 Task: Assign Issue Issue0000000265 to Sprint Sprint0000000159 in Scrum Project Project0000000053 in Jira. Assign Issue Issue0000000266 to Sprint Sprint0000000160 in Scrum Project Project0000000054 in Jira. Assign Issue Issue0000000267 to Sprint Sprint0000000160 in Scrum Project Project0000000054 in Jira. Assign Issue Issue0000000268 to Sprint Sprint0000000161 in Scrum Project Project0000000054 in Jira. Assign Issue Issue0000000269 to Sprint Sprint0000000161 in Scrum Project Project0000000054 in Jira
Action: Mouse moved to (114, 280)
Screenshot: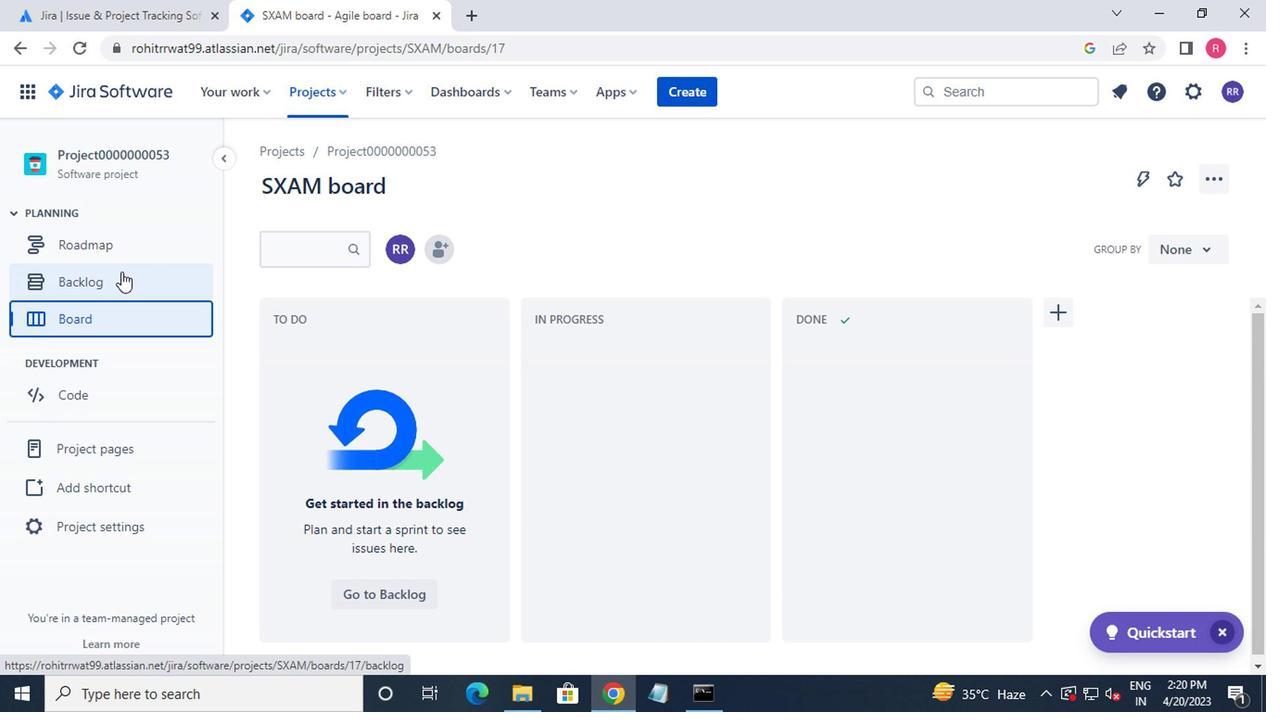
Action: Mouse pressed left at (114, 280)
Screenshot: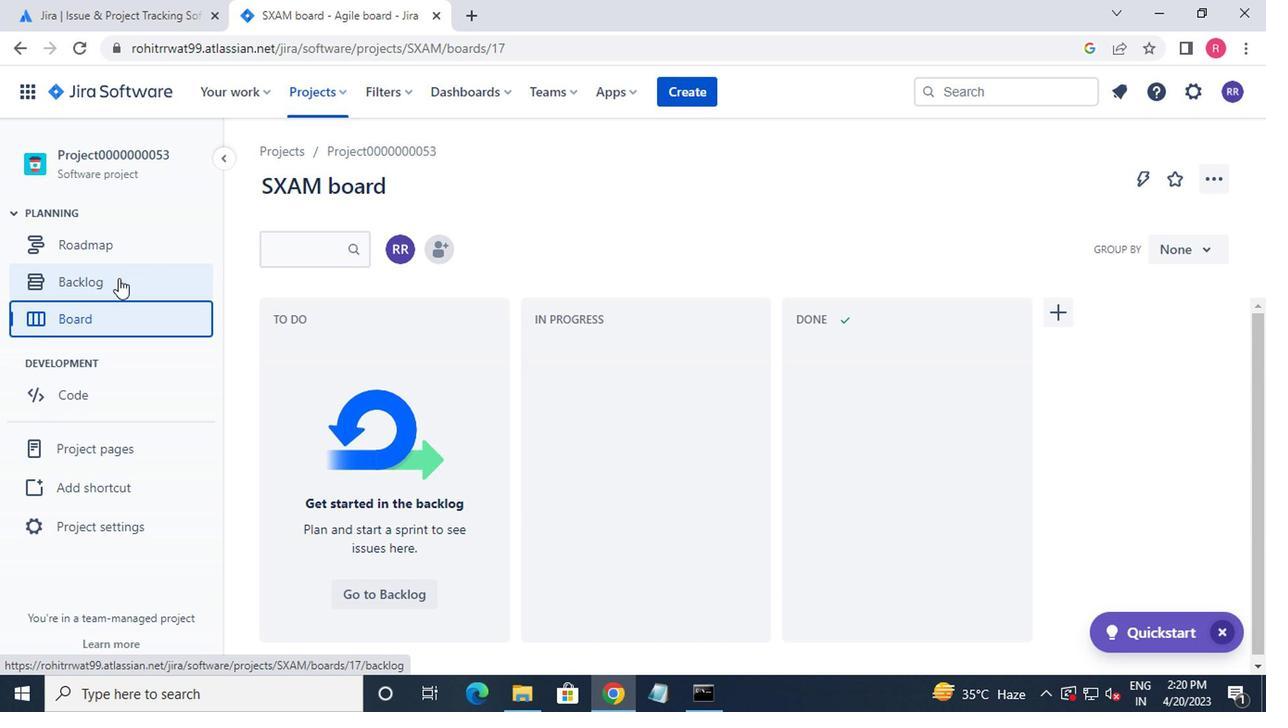 
Action: Mouse moved to (511, 460)
Screenshot: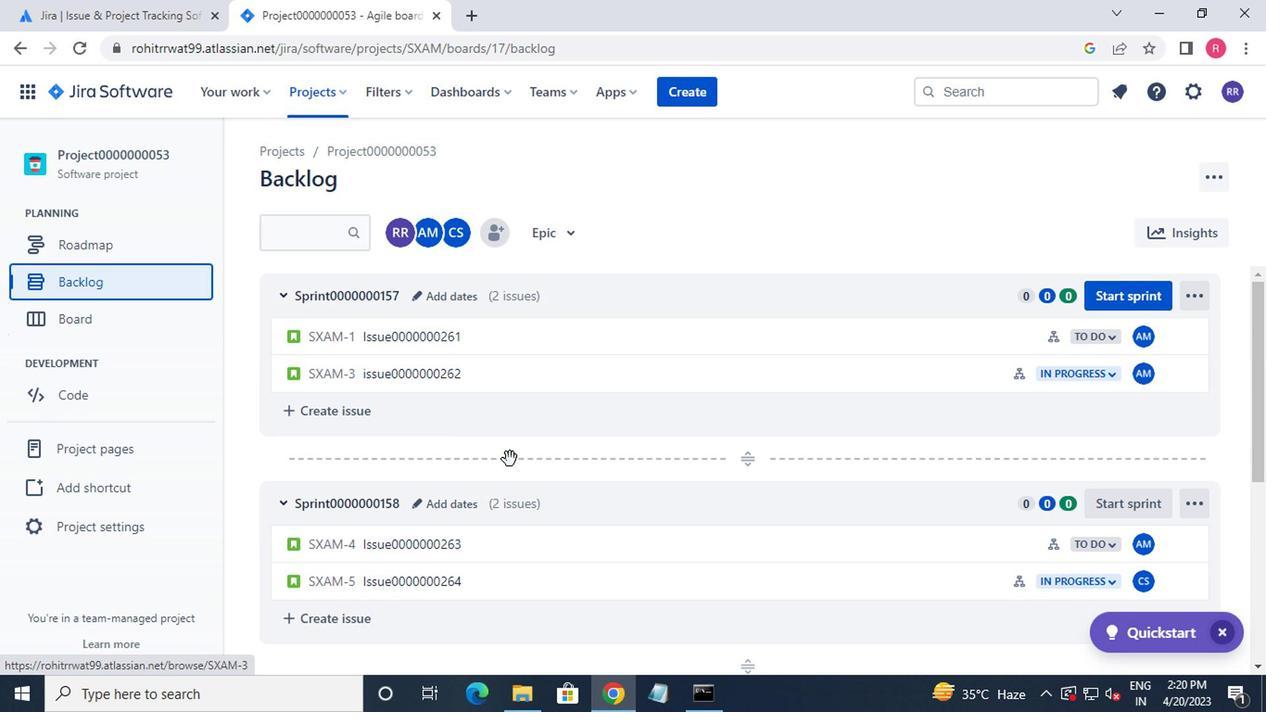 
Action: Mouse scrolled (511, 459) with delta (0, 0)
Screenshot: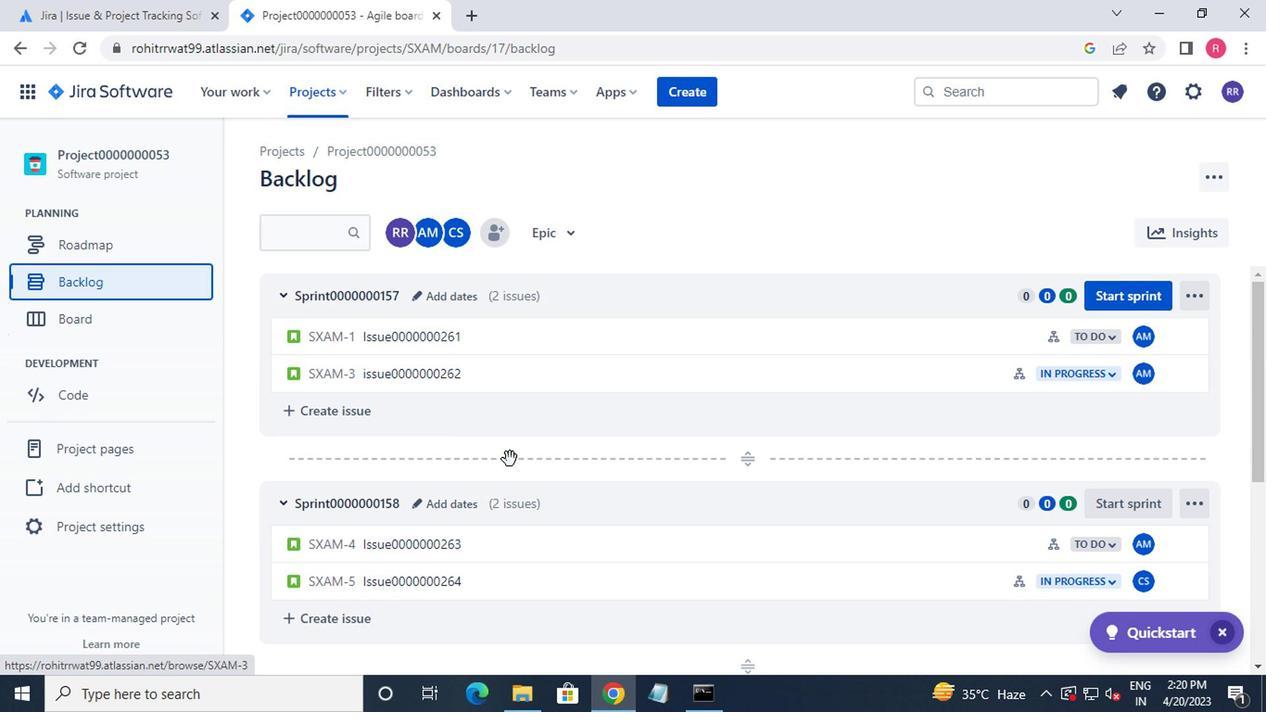 
Action: Mouse moved to (514, 465)
Screenshot: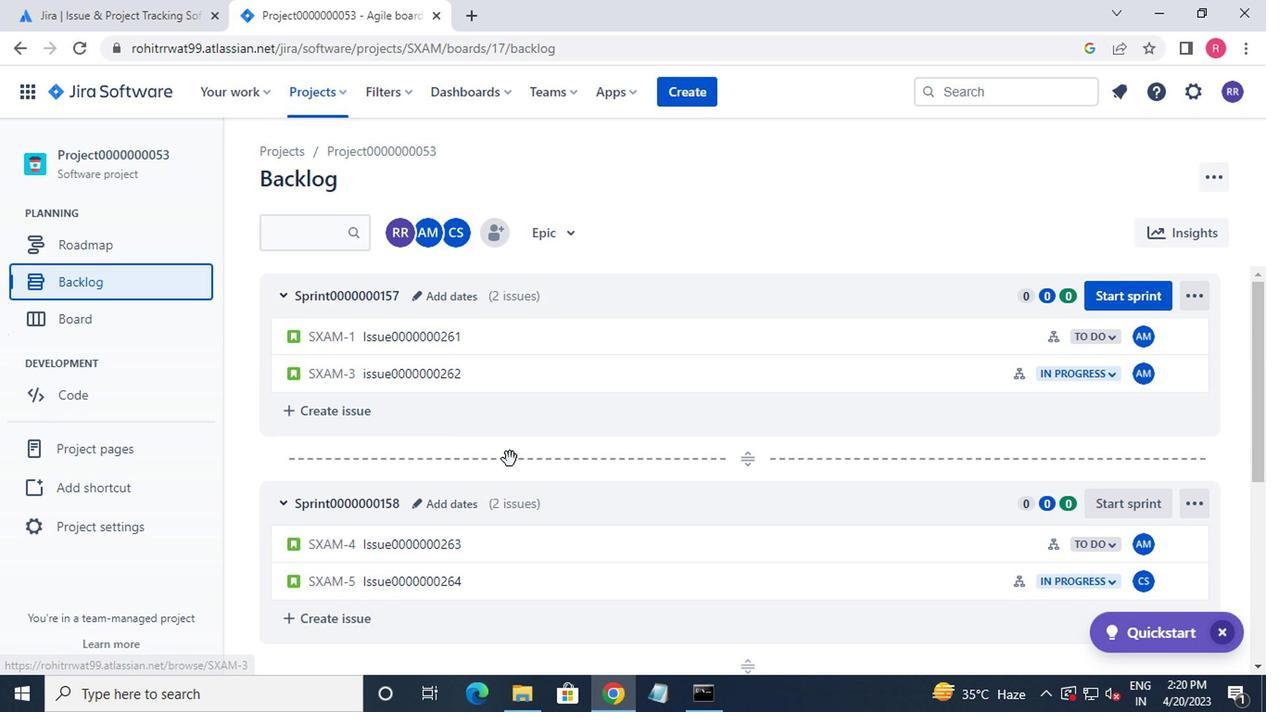 
Action: Mouse scrolled (514, 464) with delta (0, 0)
Screenshot: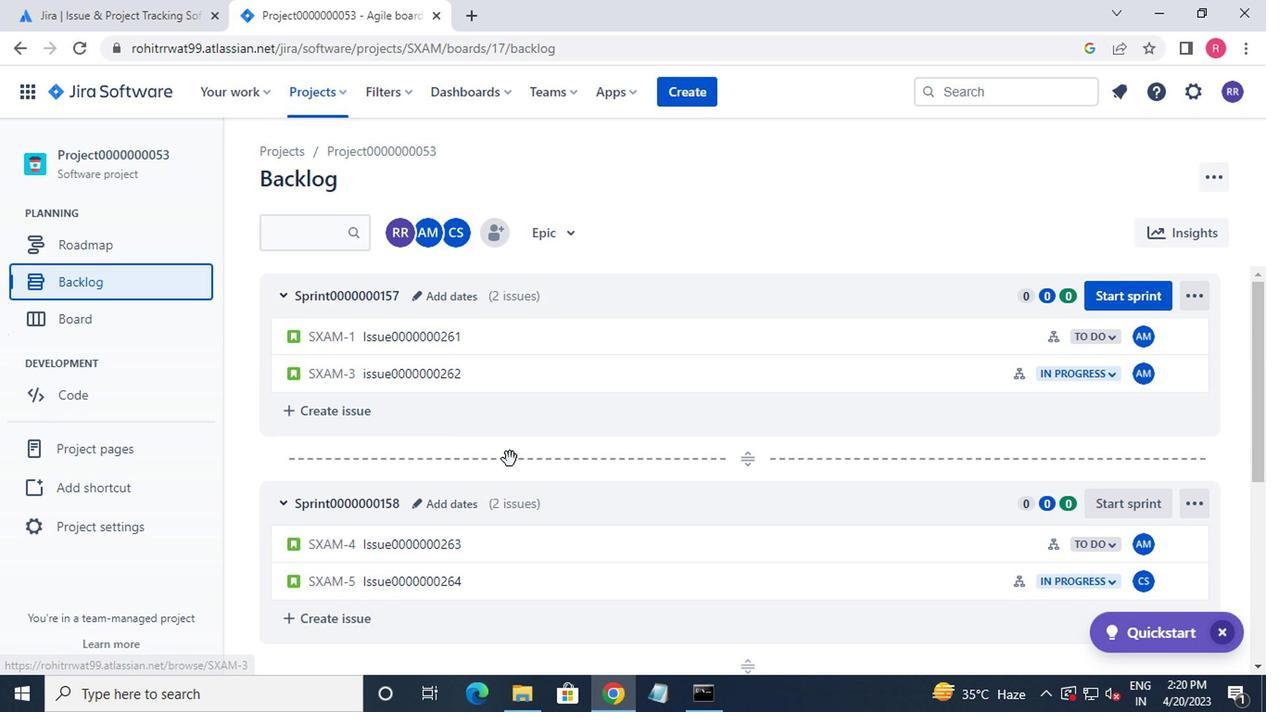 
Action: Mouse moved to (519, 468)
Screenshot: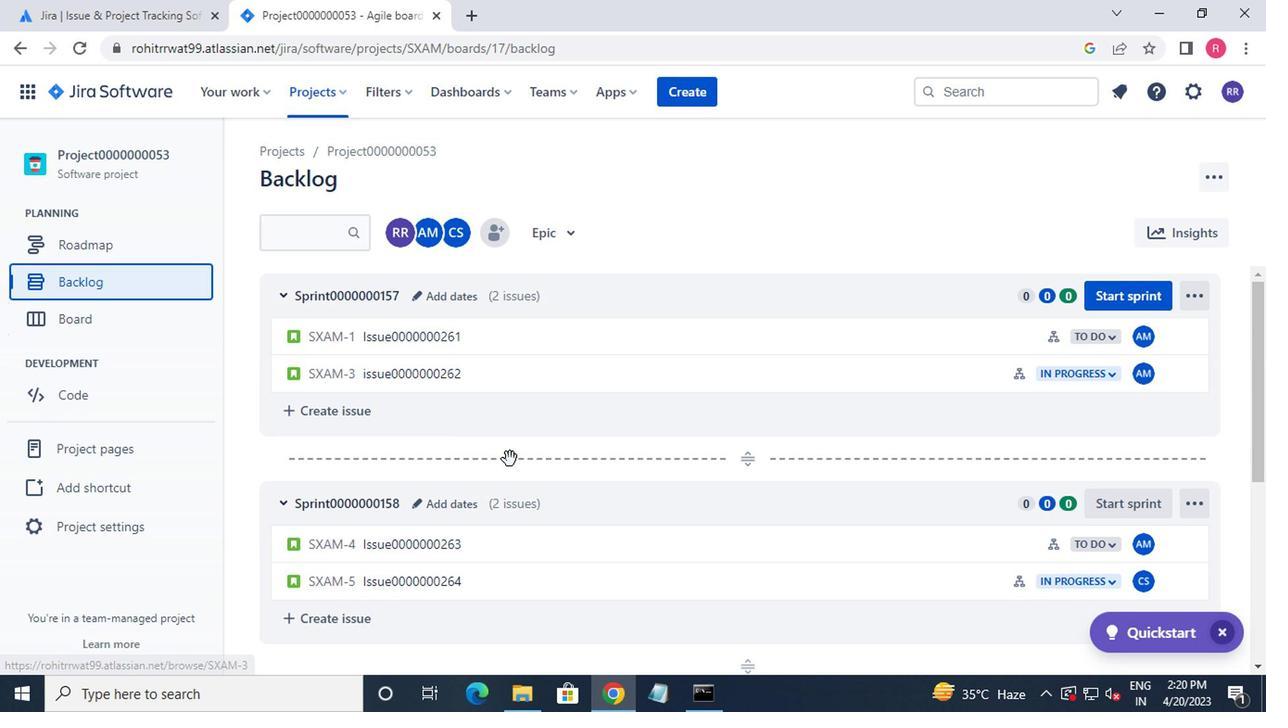 
Action: Mouse scrolled (519, 467) with delta (0, -1)
Screenshot: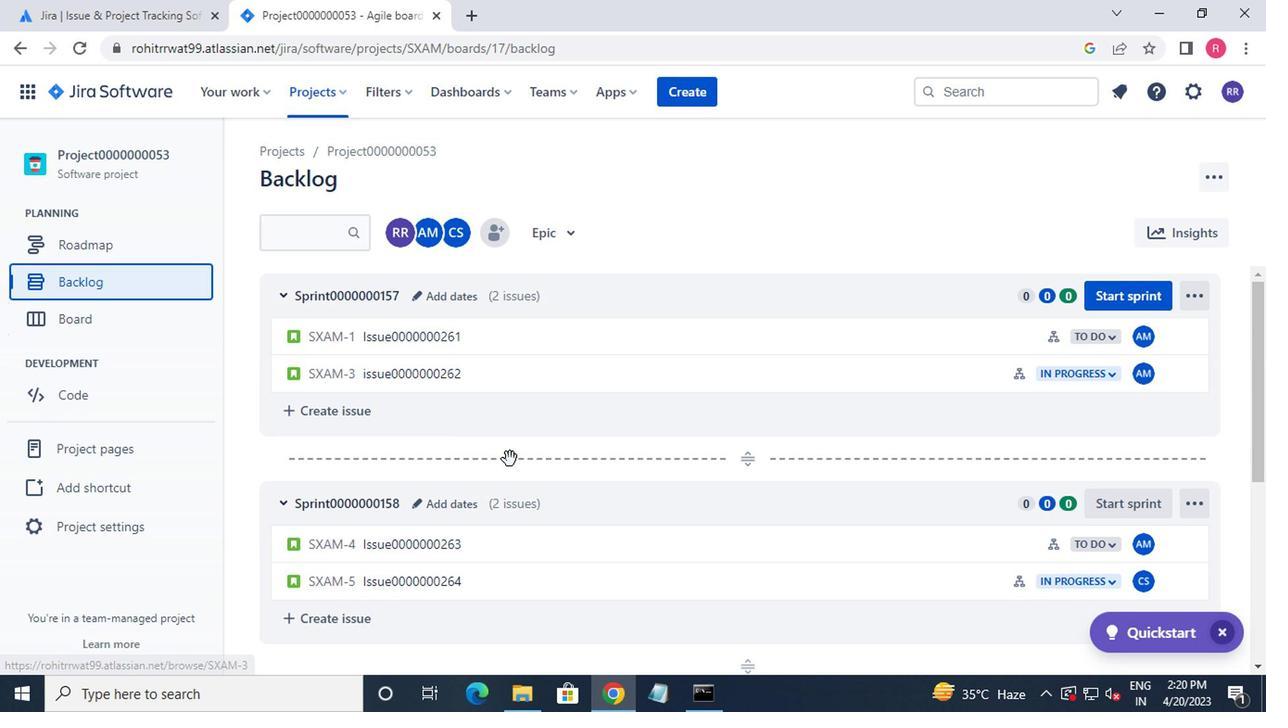 
Action: Mouse moved to (520, 468)
Screenshot: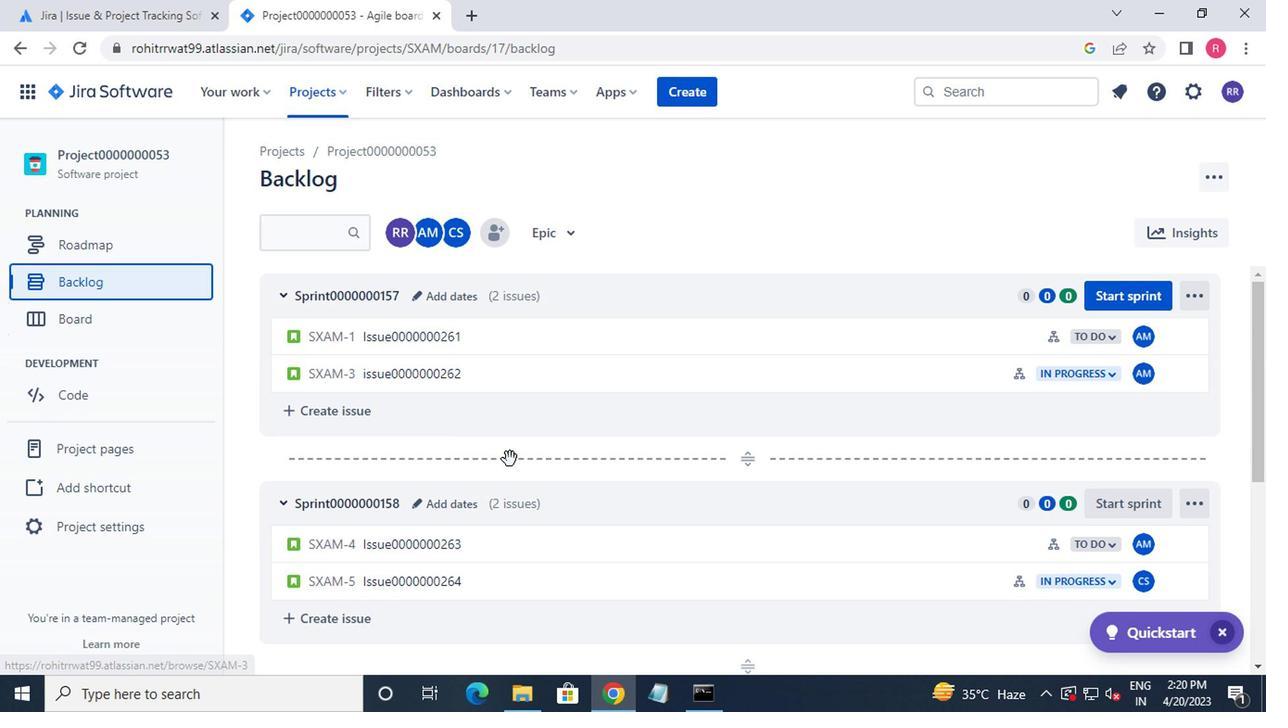 
Action: Mouse scrolled (520, 467) with delta (0, -1)
Screenshot: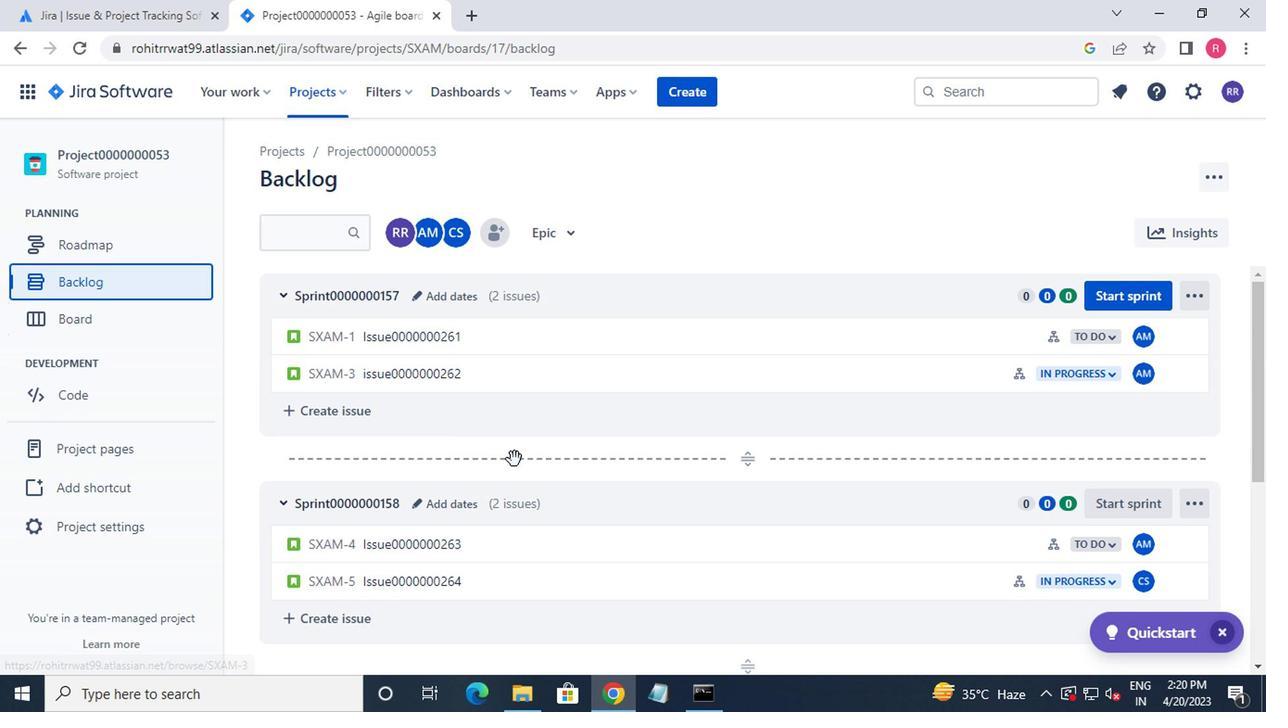 
Action: Mouse moved to (521, 468)
Screenshot: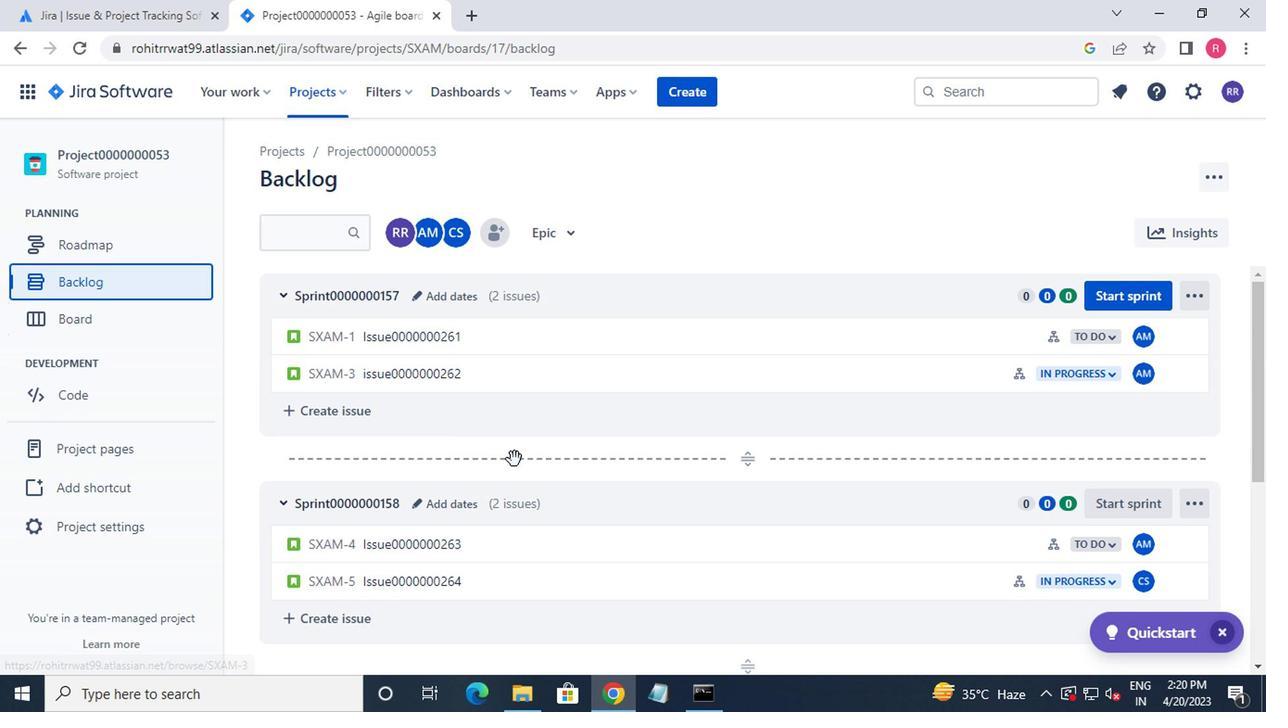 
Action: Mouse scrolled (521, 467) with delta (0, -1)
Screenshot: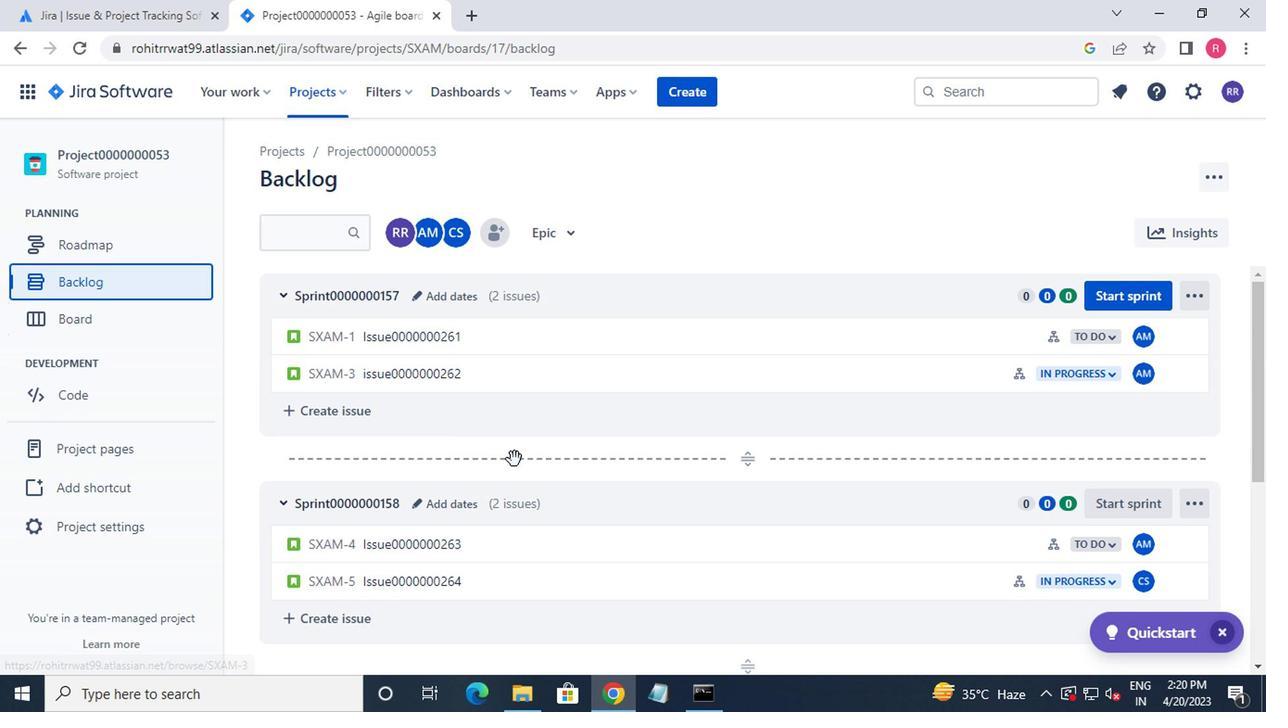 
Action: Mouse moved to (523, 468)
Screenshot: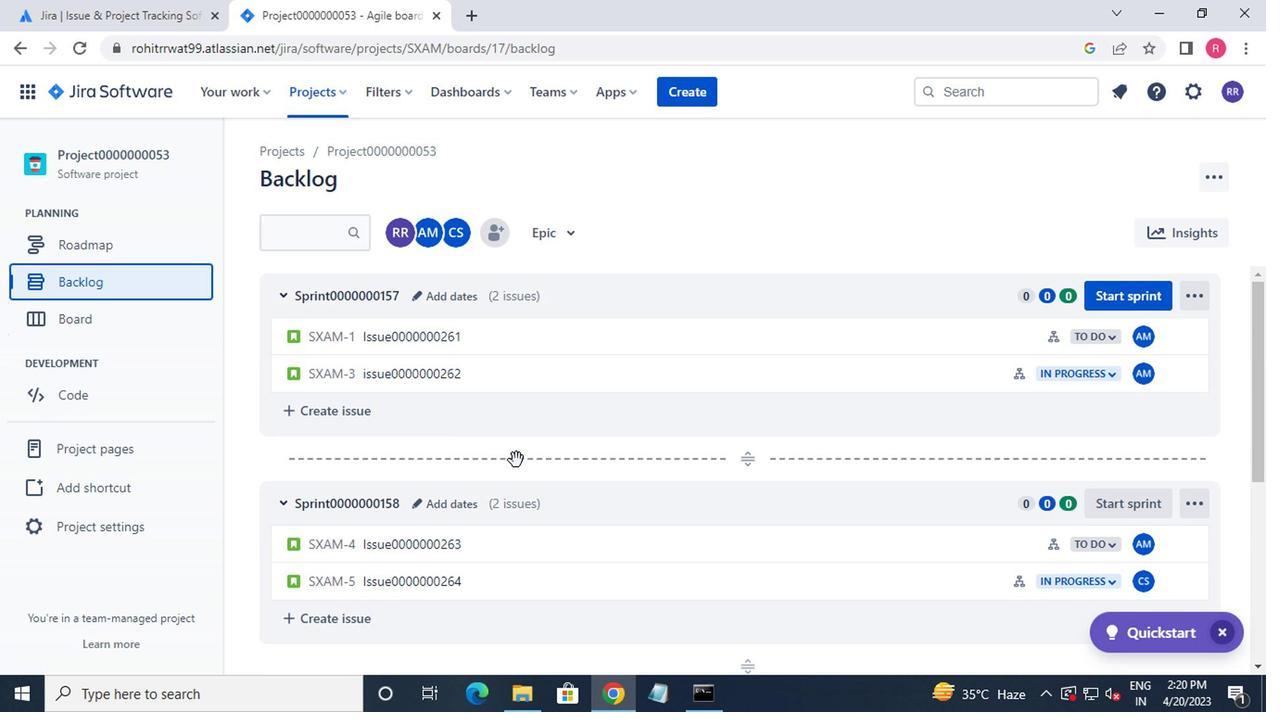 
Action: Mouse scrolled (523, 467) with delta (0, -1)
Screenshot: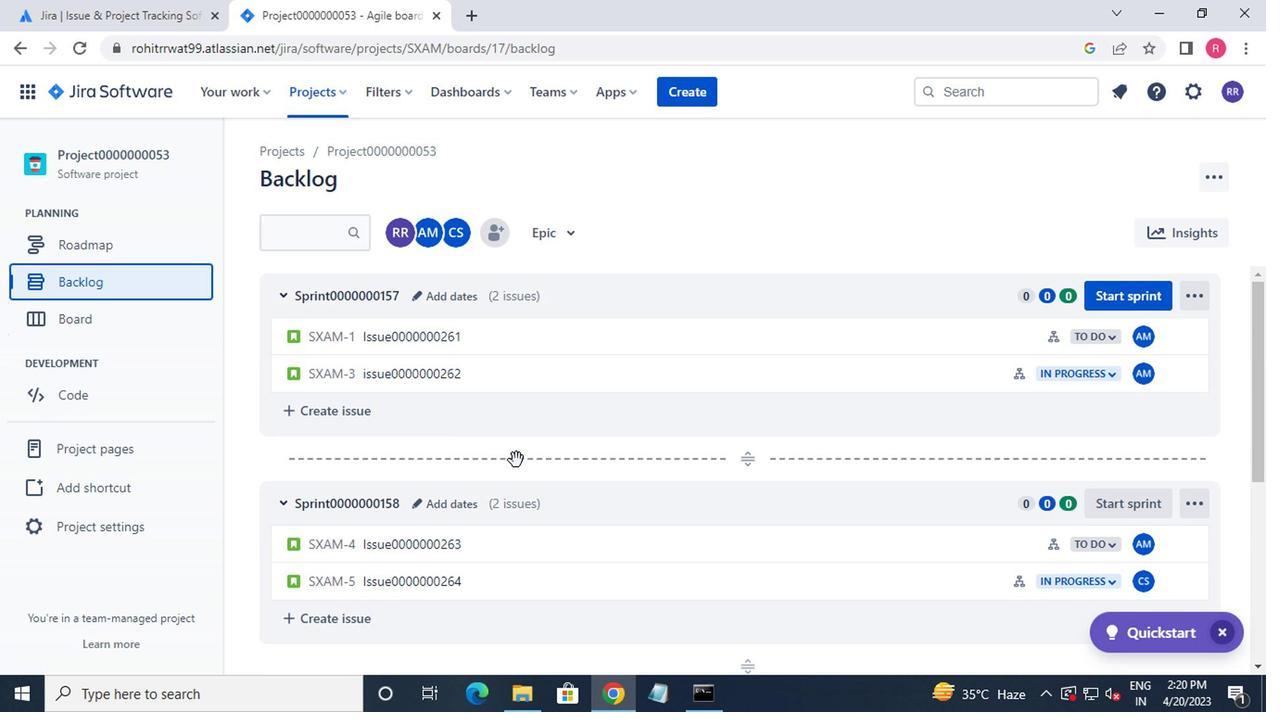 
Action: Mouse moved to (523, 468)
Screenshot: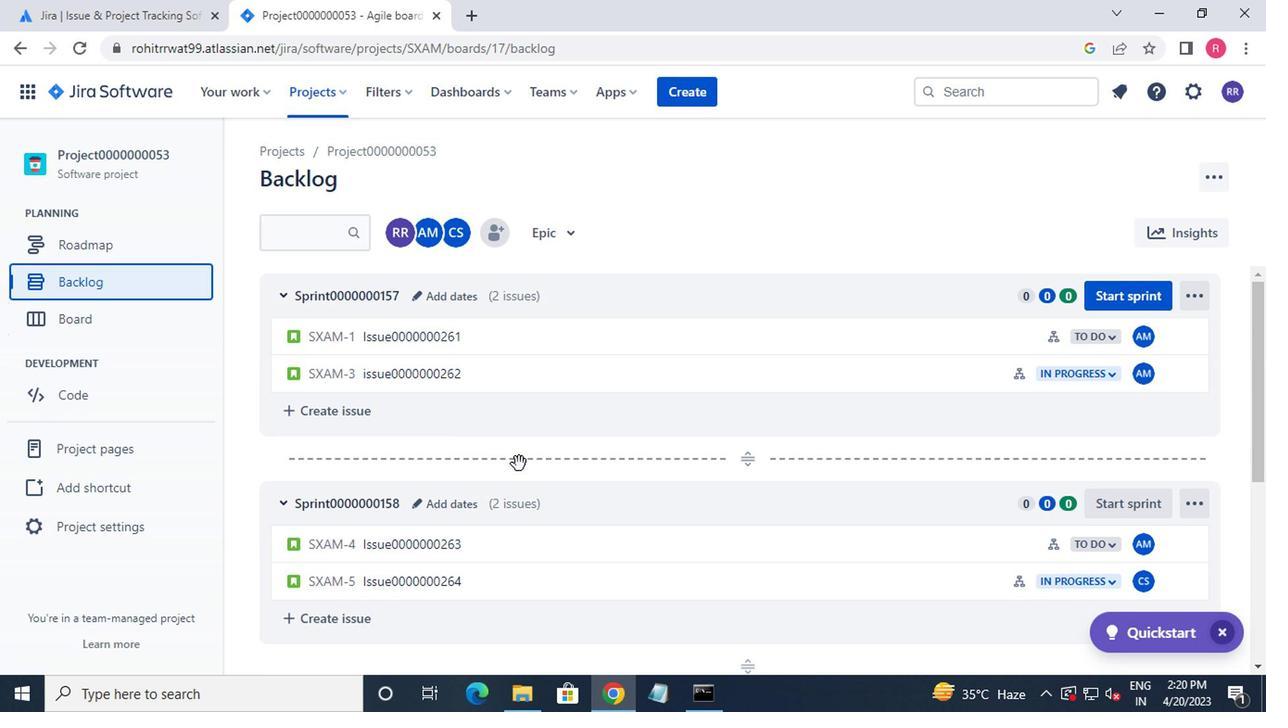 
Action: Mouse scrolled (523, 467) with delta (0, -1)
Screenshot: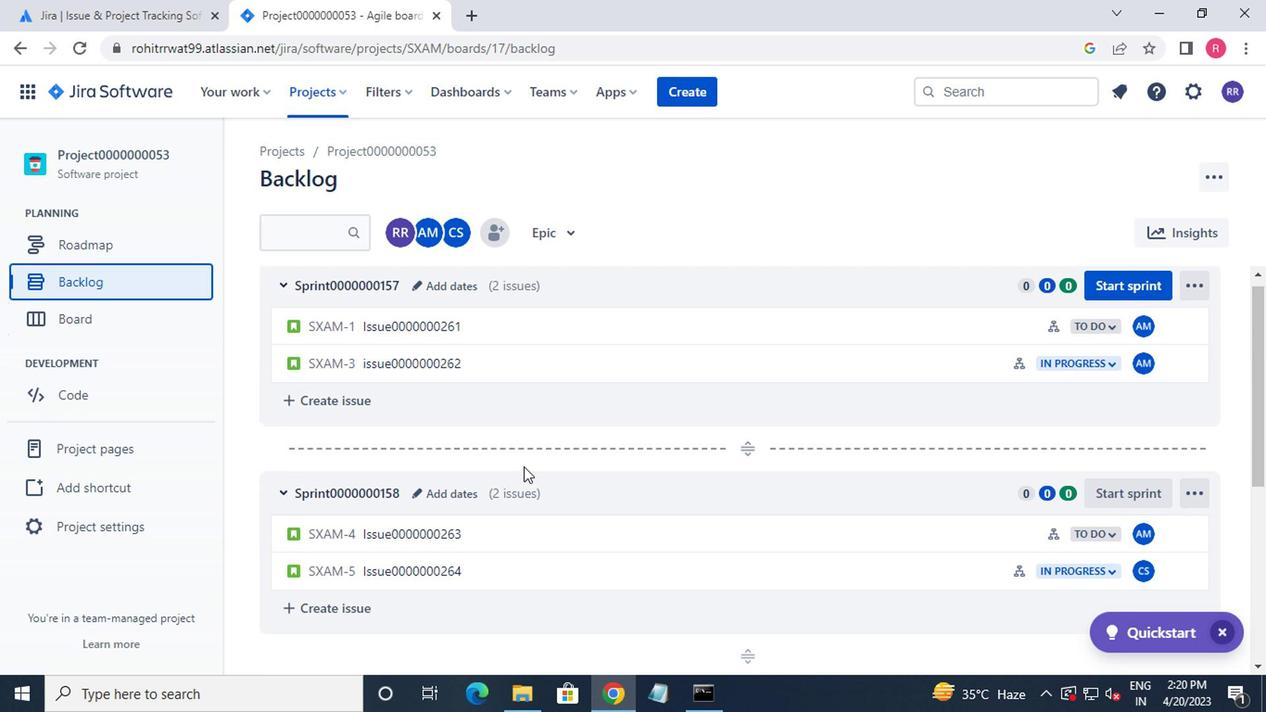 
Action: Mouse moved to (1169, 560)
Screenshot: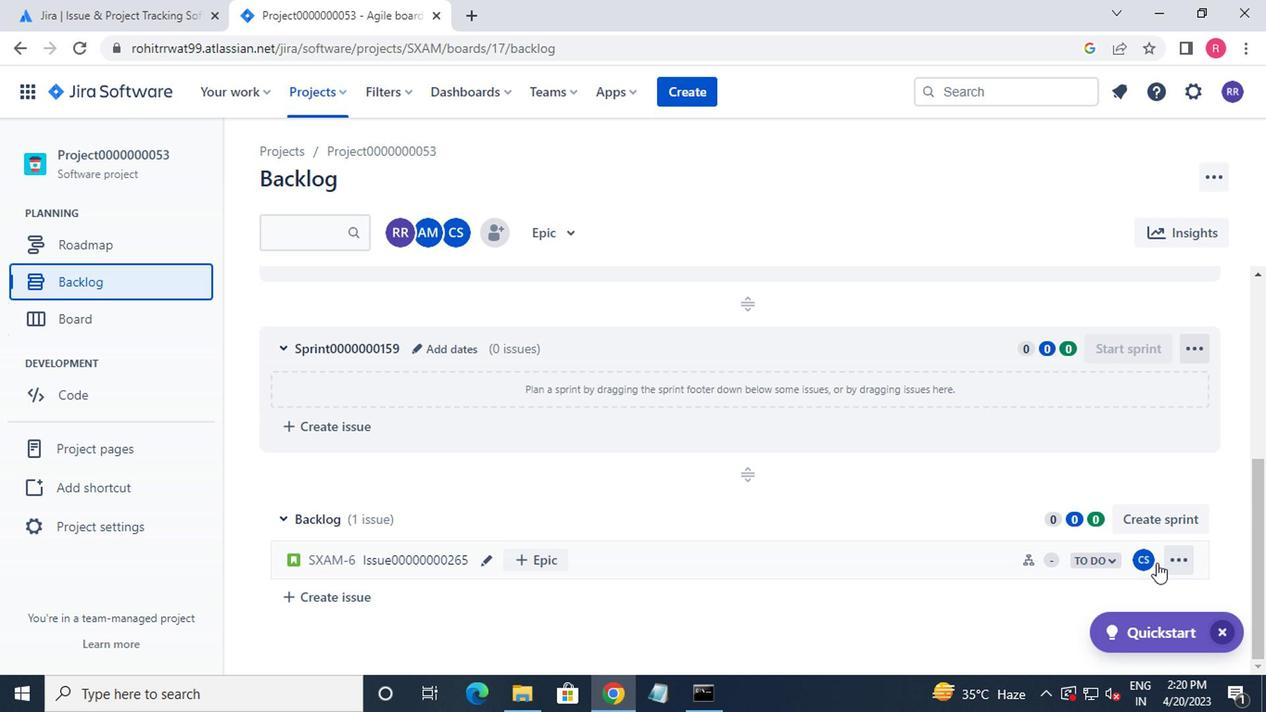 
Action: Mouse pressed left at (1169, 560)
Screenshot: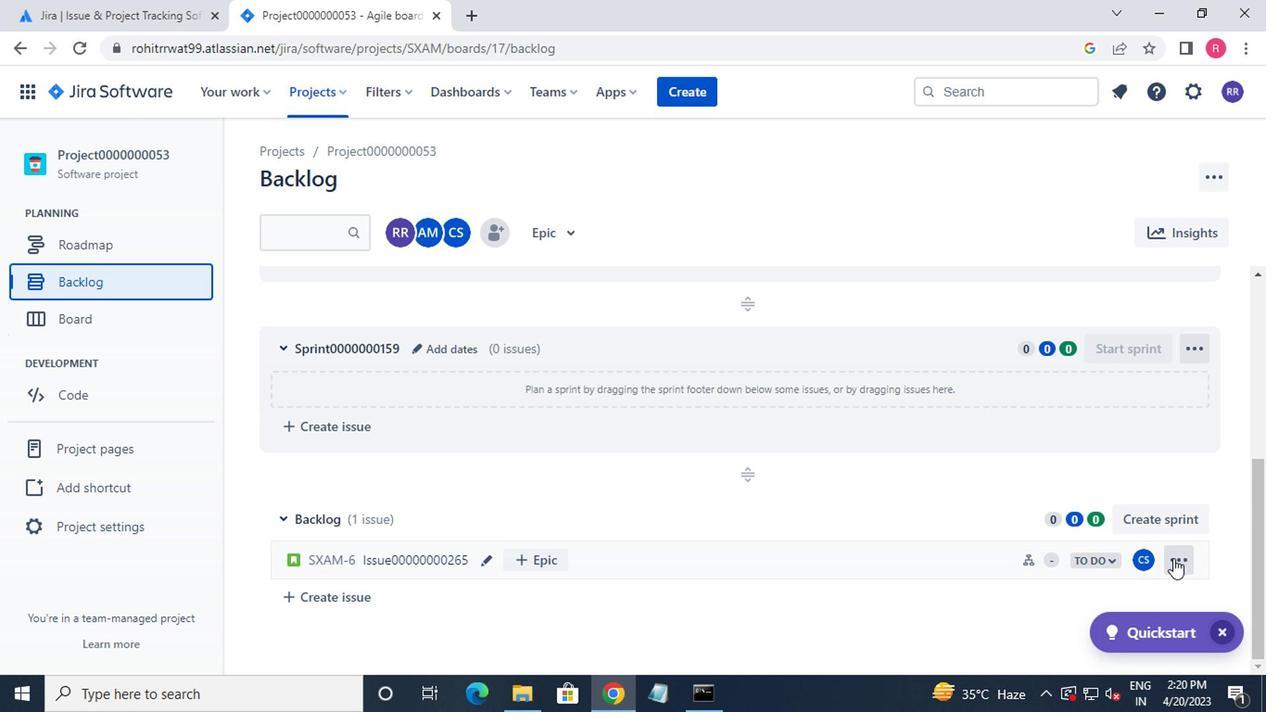 
Action: Mouse moved to (1146, 480)
Screenshot: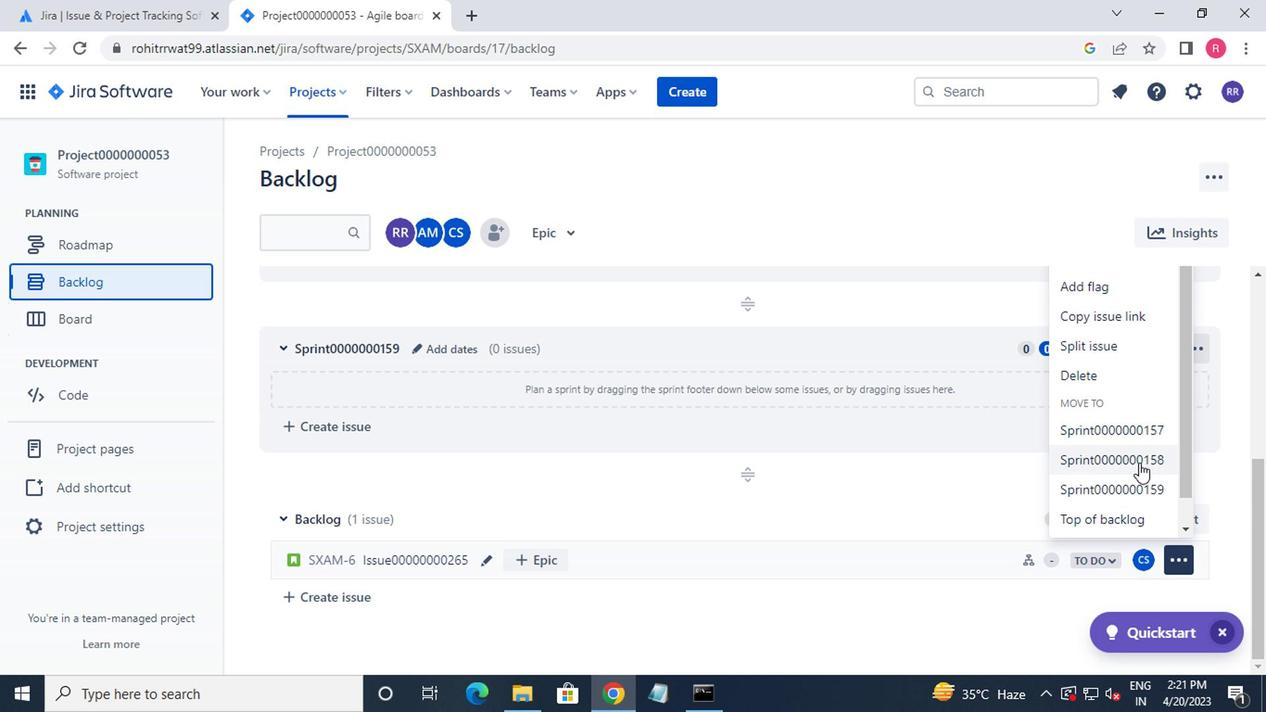 
Action: Mouse pressed left at (1146, 480)
Screenshot: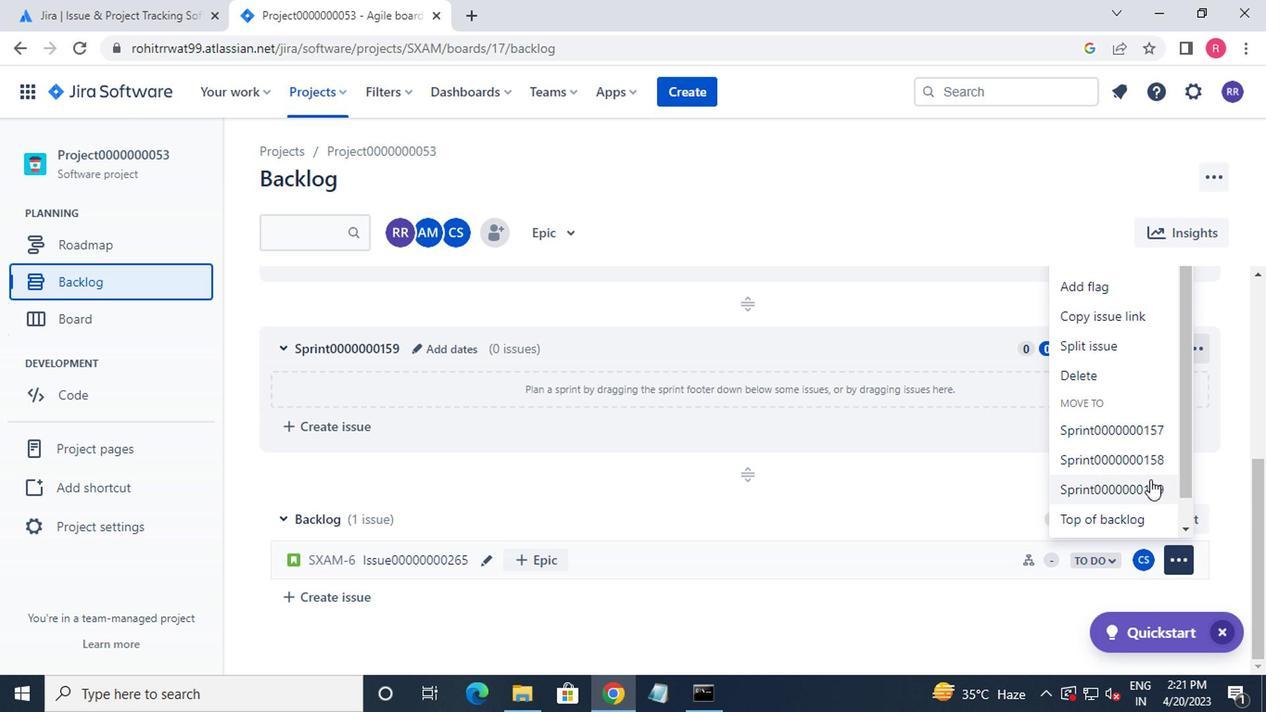 
Action: Mouse moved to (324, 99)
Screenshot: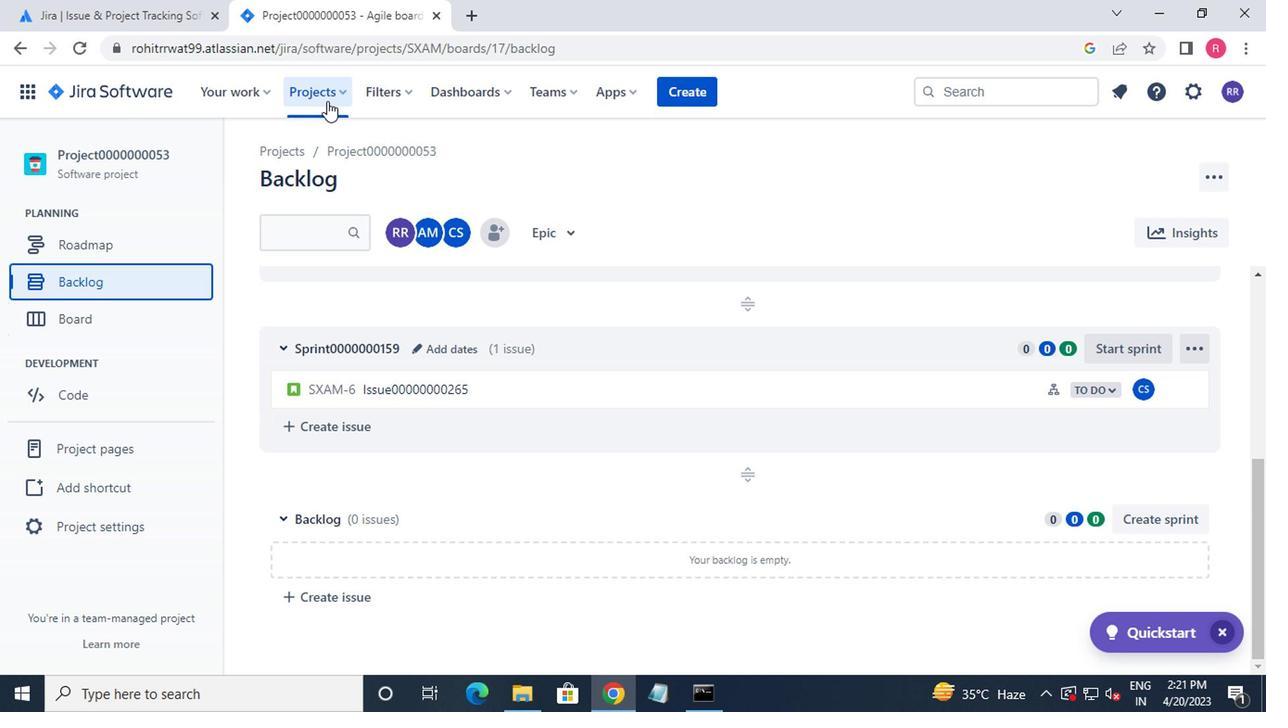 
Action: Mouse pressed left at (324, 99)
Screenshot: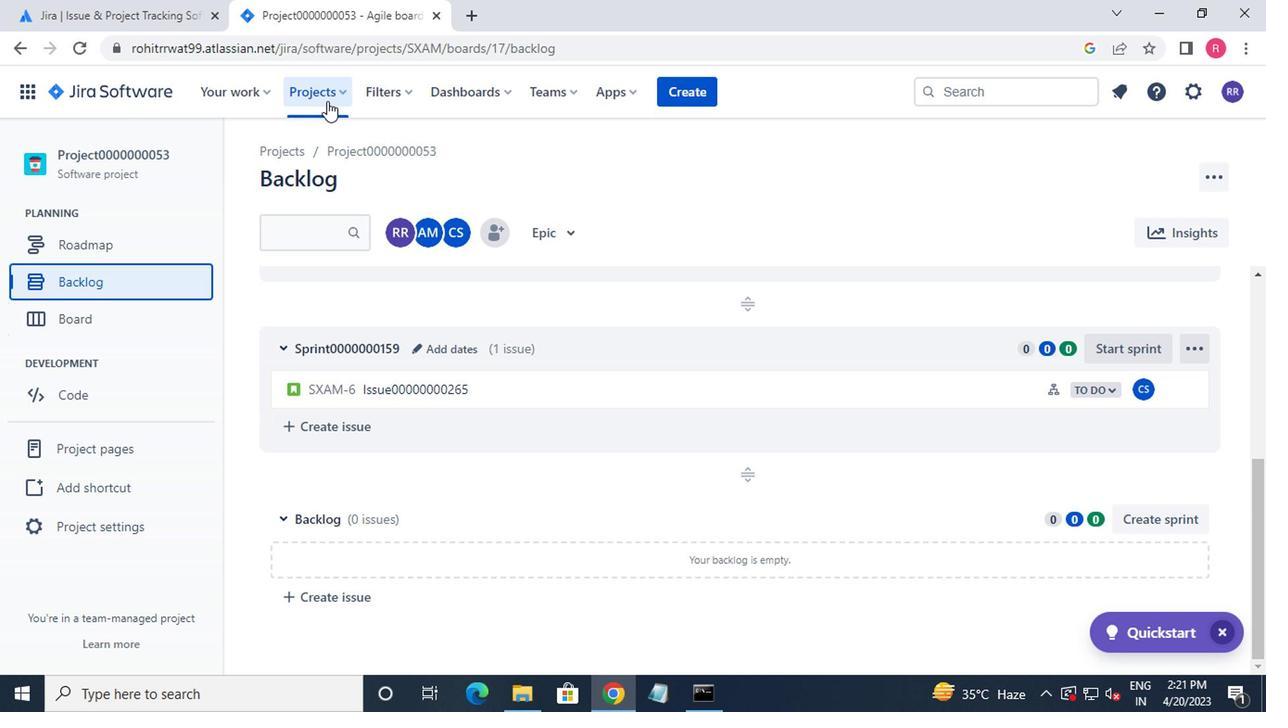 
Action: Mouse moved to (399, 232)
Screenshot: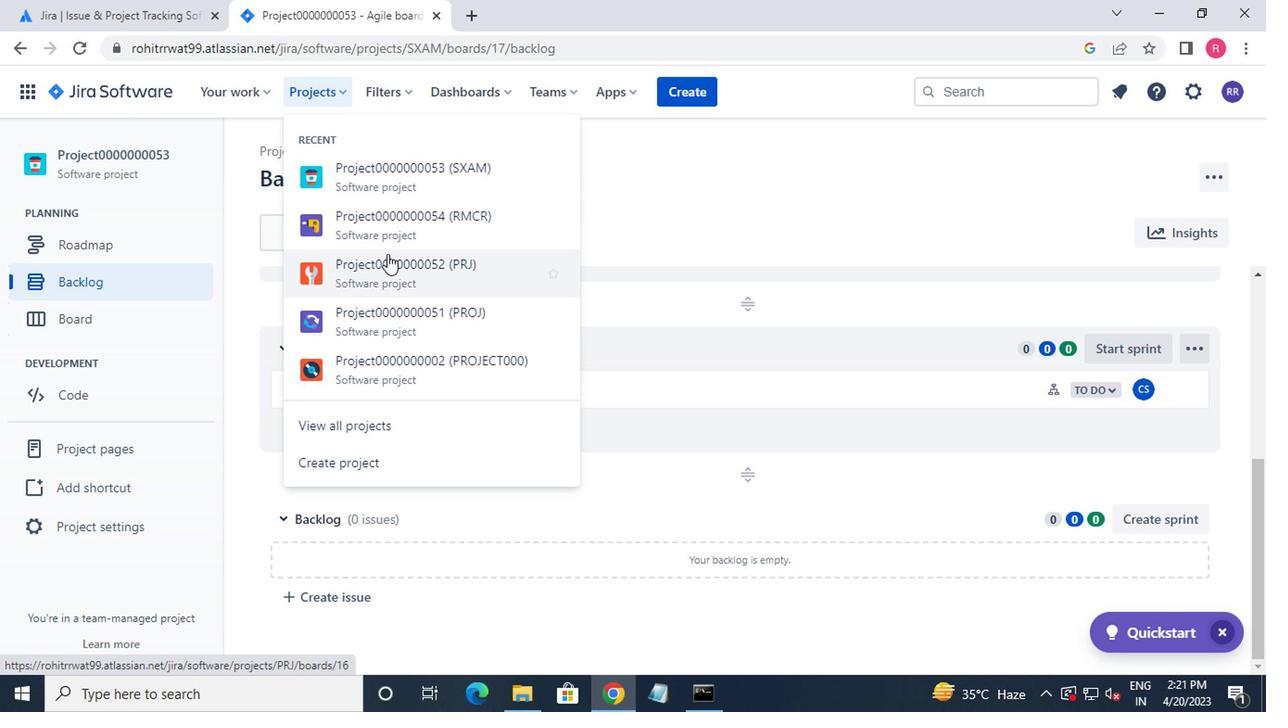 
Action: Mouse pressed left at (399, 232)
Screenshot: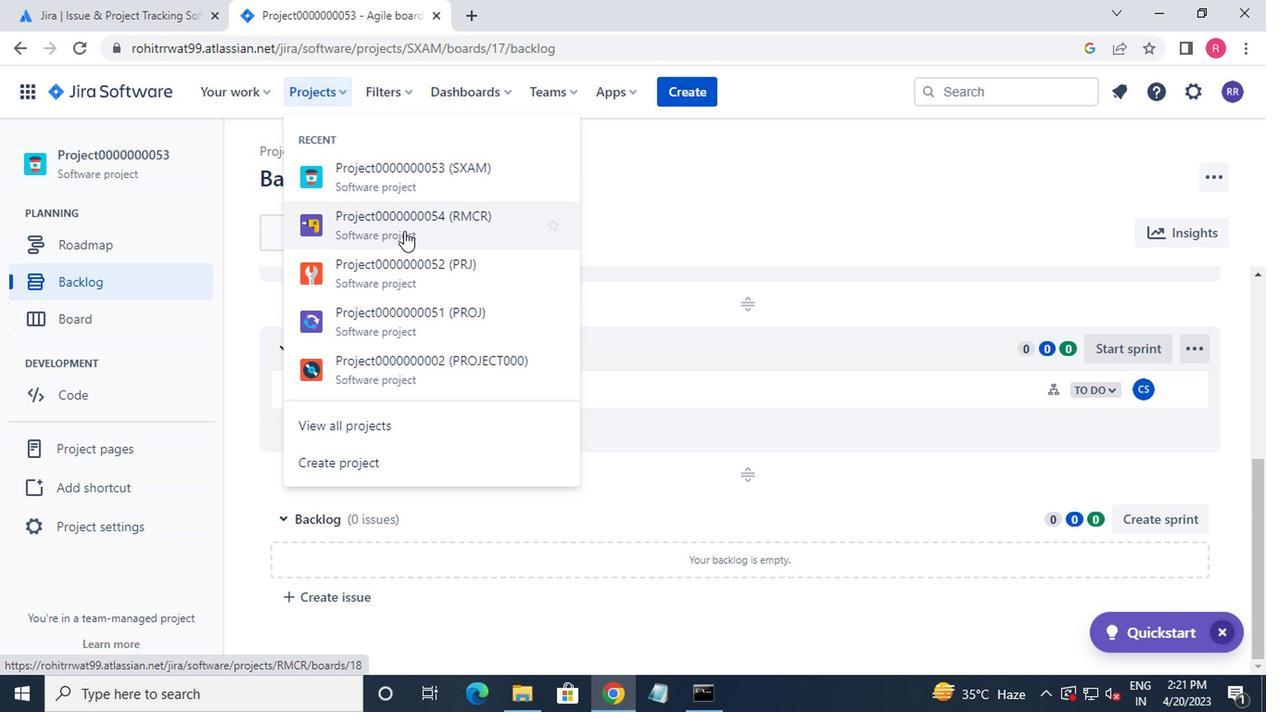 
Action: Mouse moved to (112, 282)
Screenshot: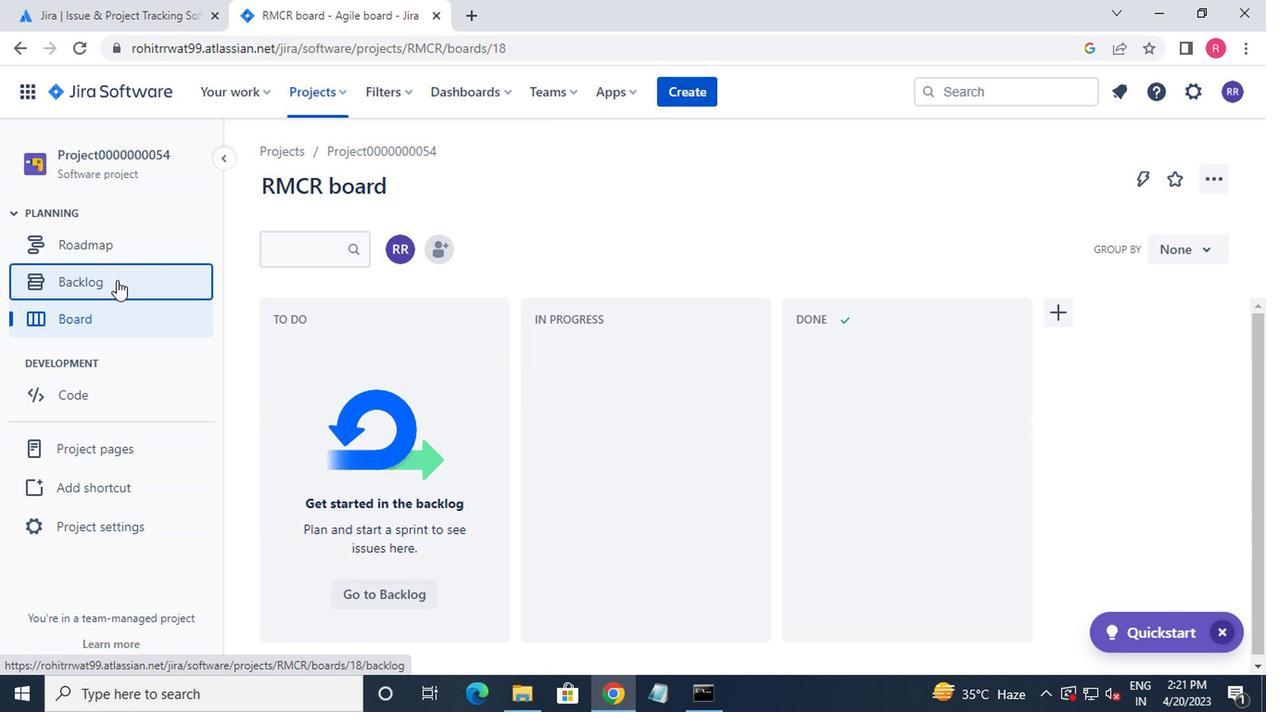 
Action: Mouse pressed left at (112, 282)
Screenshot: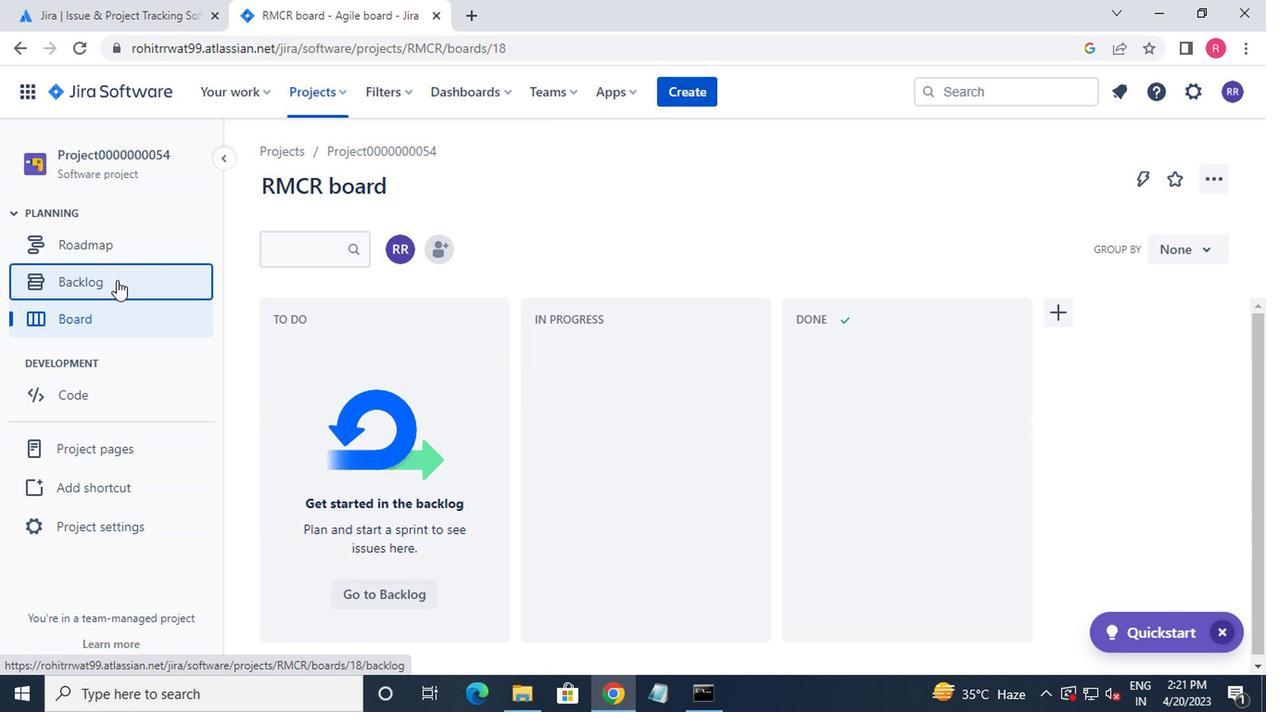 
Action: Mouse moved to (274, 420)
Screenshot: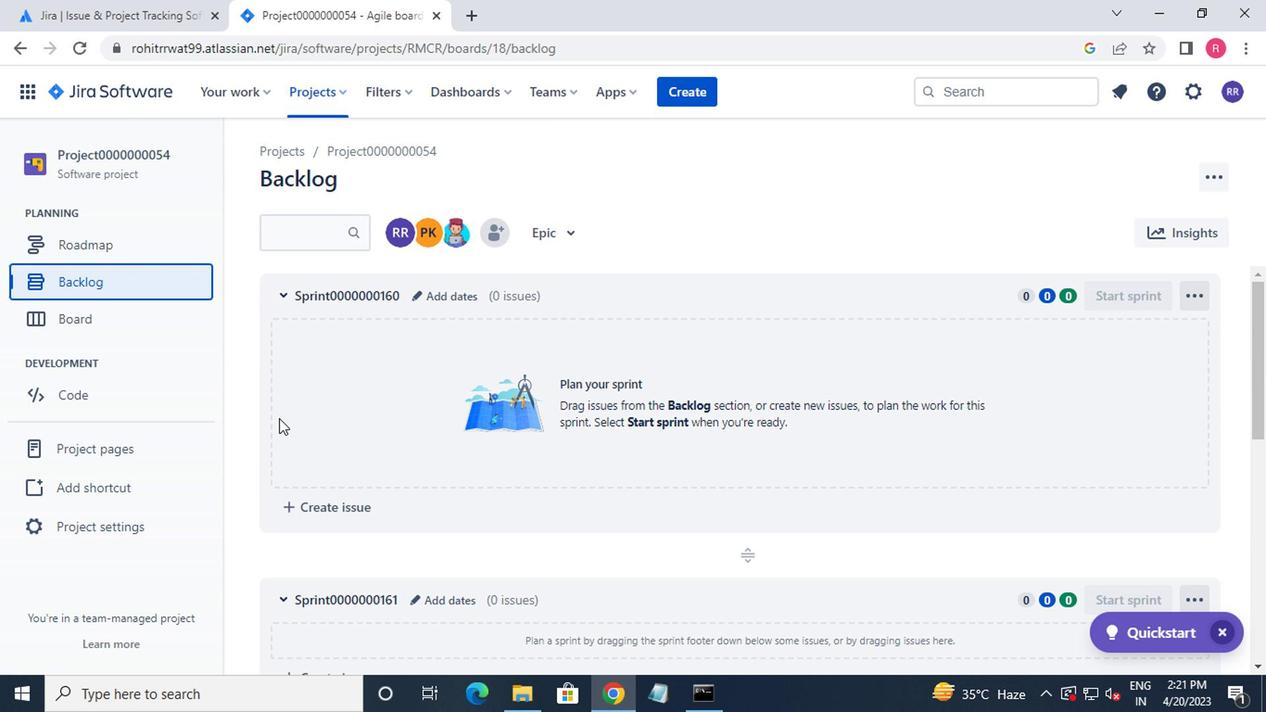 
Action: Mouse scrolled (274, 420) with delta (0, 0)
Screenshot: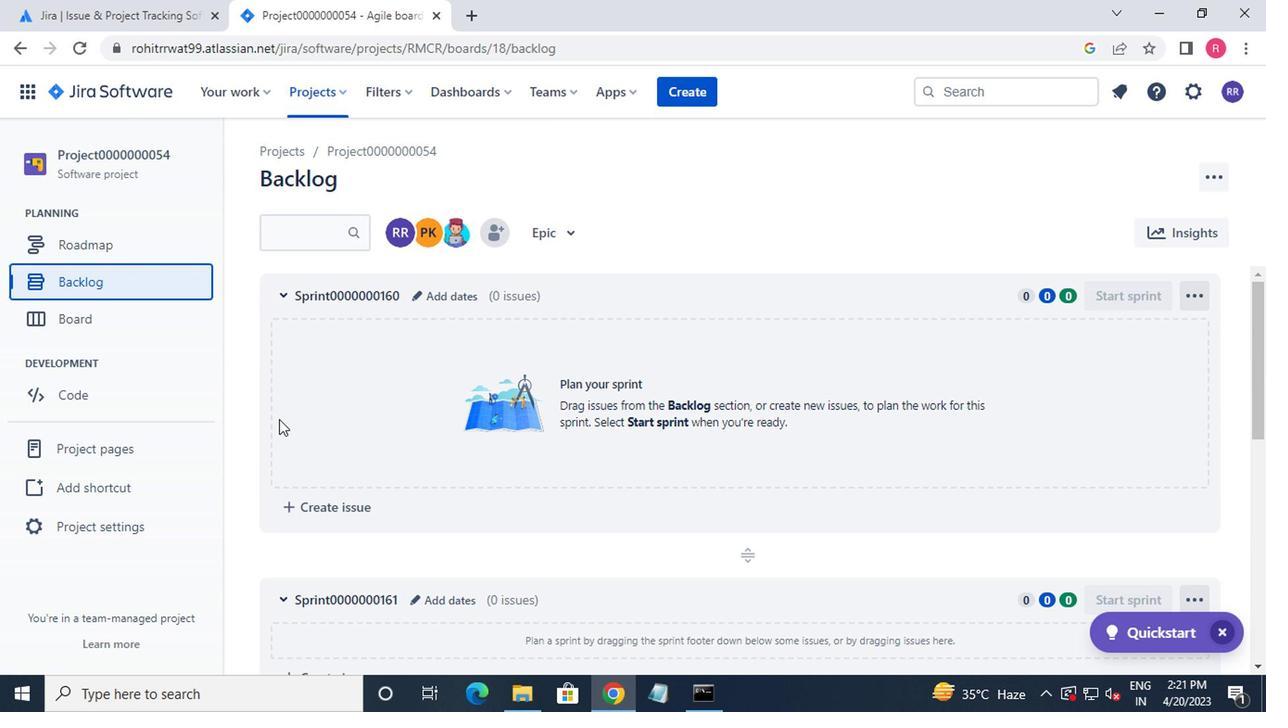 
Action: Mouse moved to (274, 421)
Screenshot: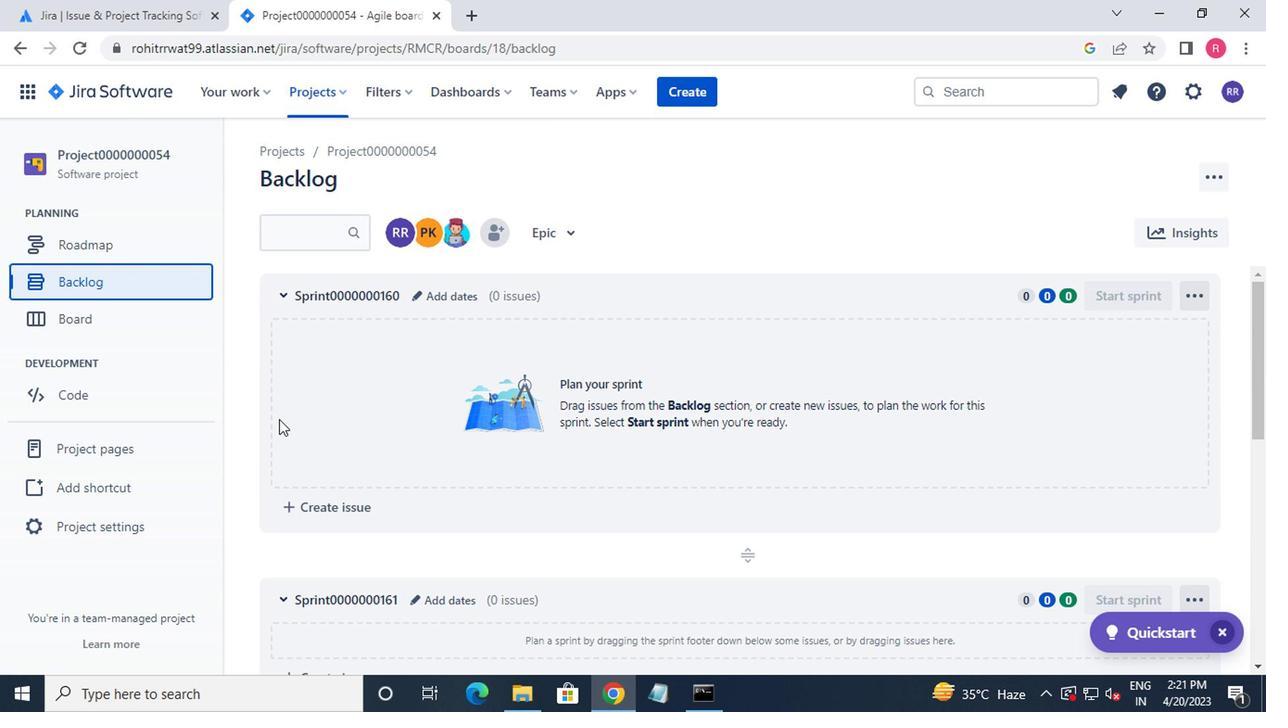 
Action: Mouse scrolled (274, 420) with delta (0, 0)
Screenshot: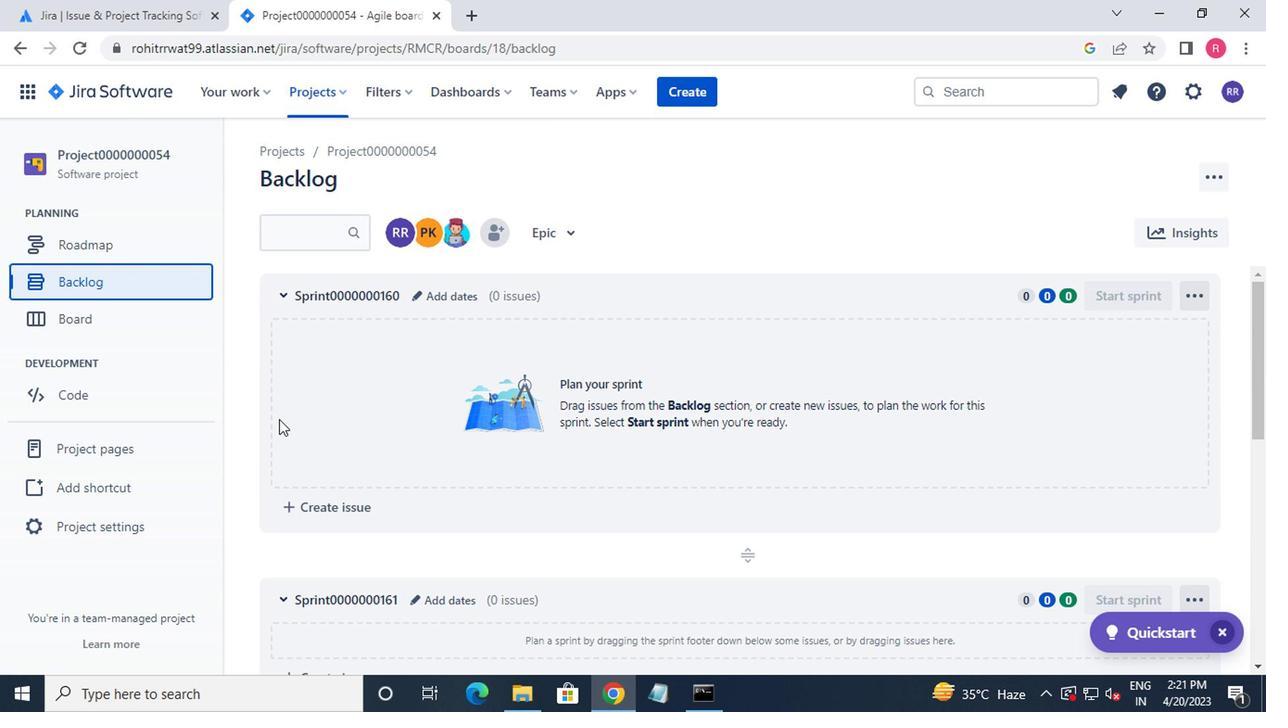
Action: Mouse moved to (276, 422)
Screenshot: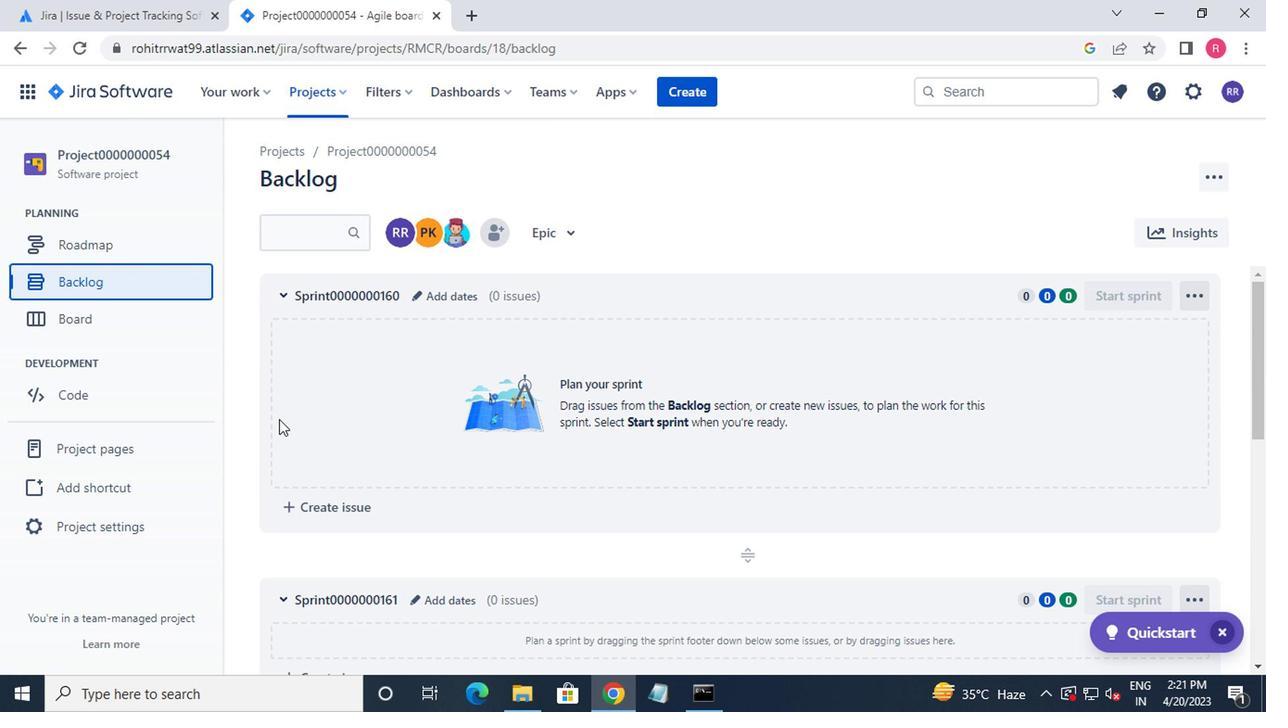 
Action: Mouse scrolled (276, 421) with delta (0, -1)
Screenshot: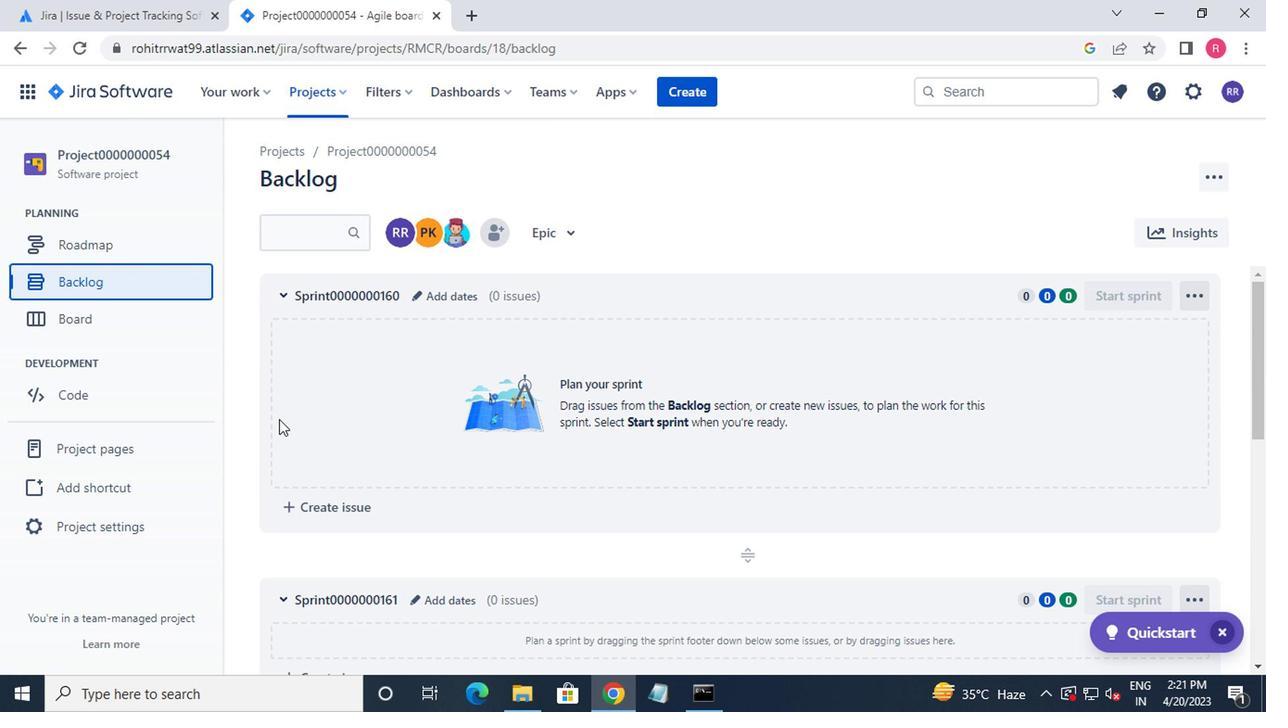 
Action: Mouse moved to (288, 422)
Screenshot: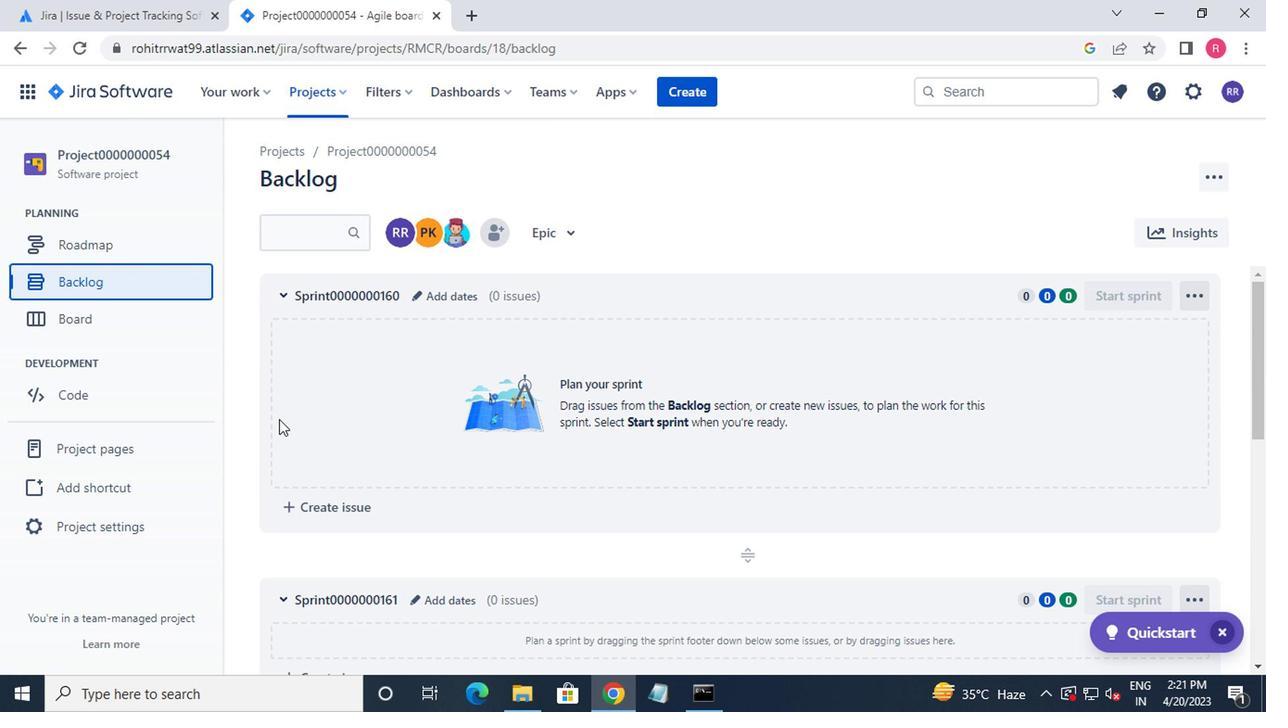 
Action: Mouse scrolled (288, 421) with delta (0, -1)
Screenshot: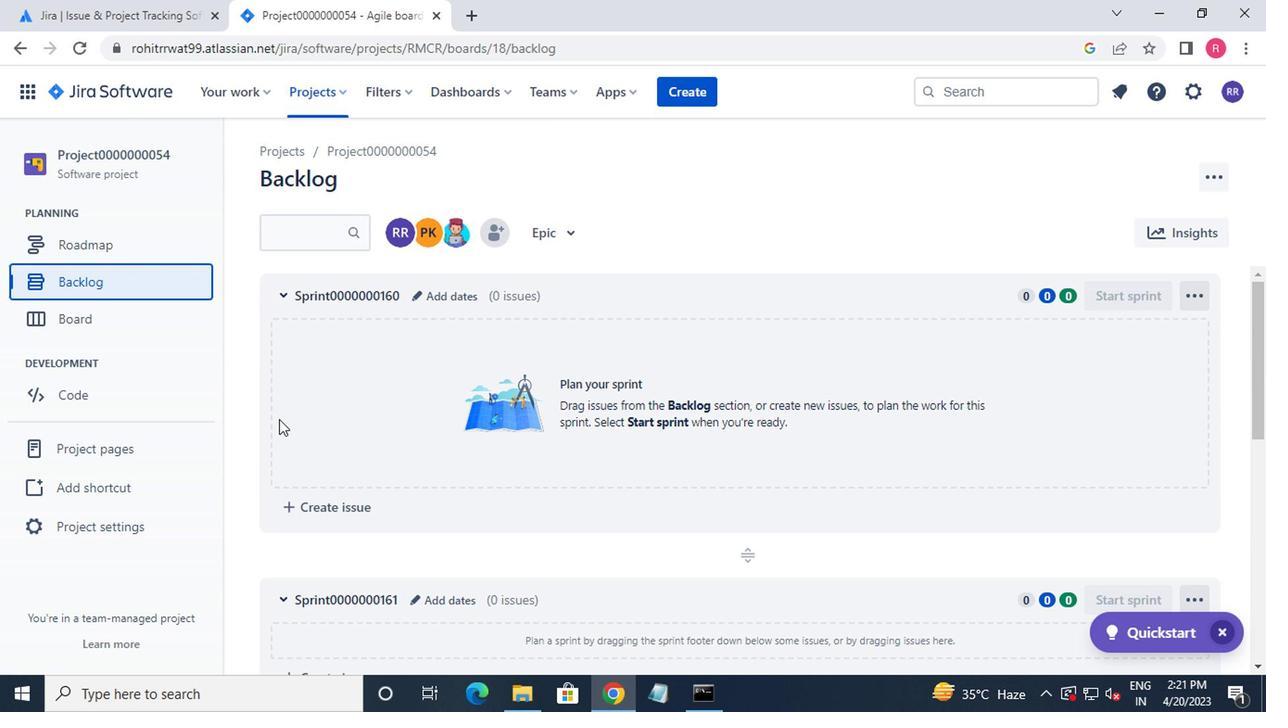 
Action: Mouse moved to (472, 448)
Screenshot: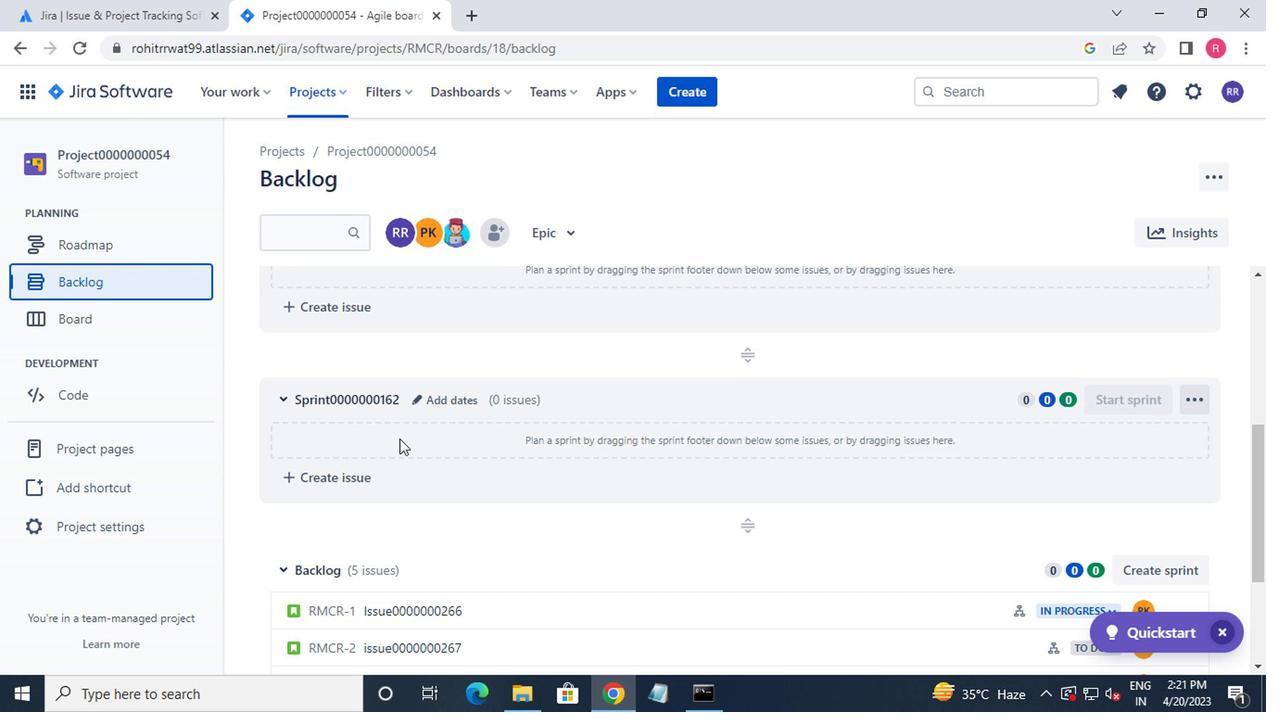 
Action: Mouse scrolled (472, 447) with delta (0, 0)
Screenshot: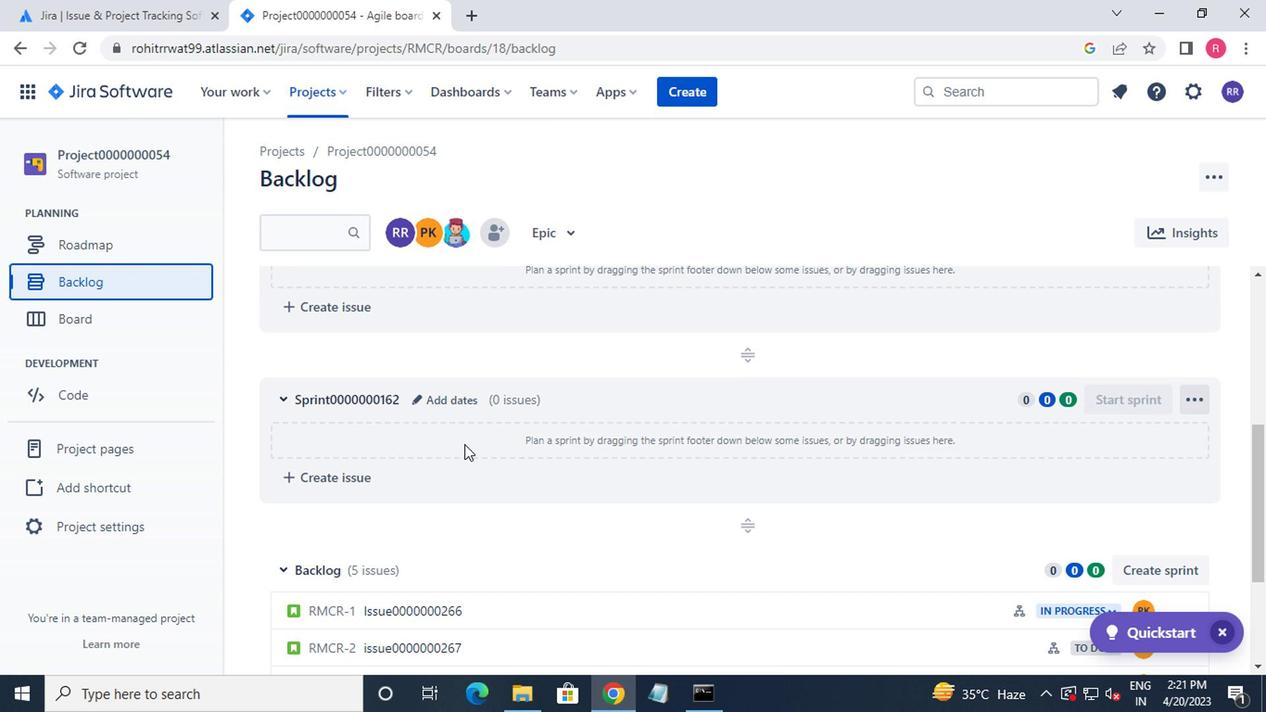 
Action: Mouse moved to (473, 449)
Screenshot: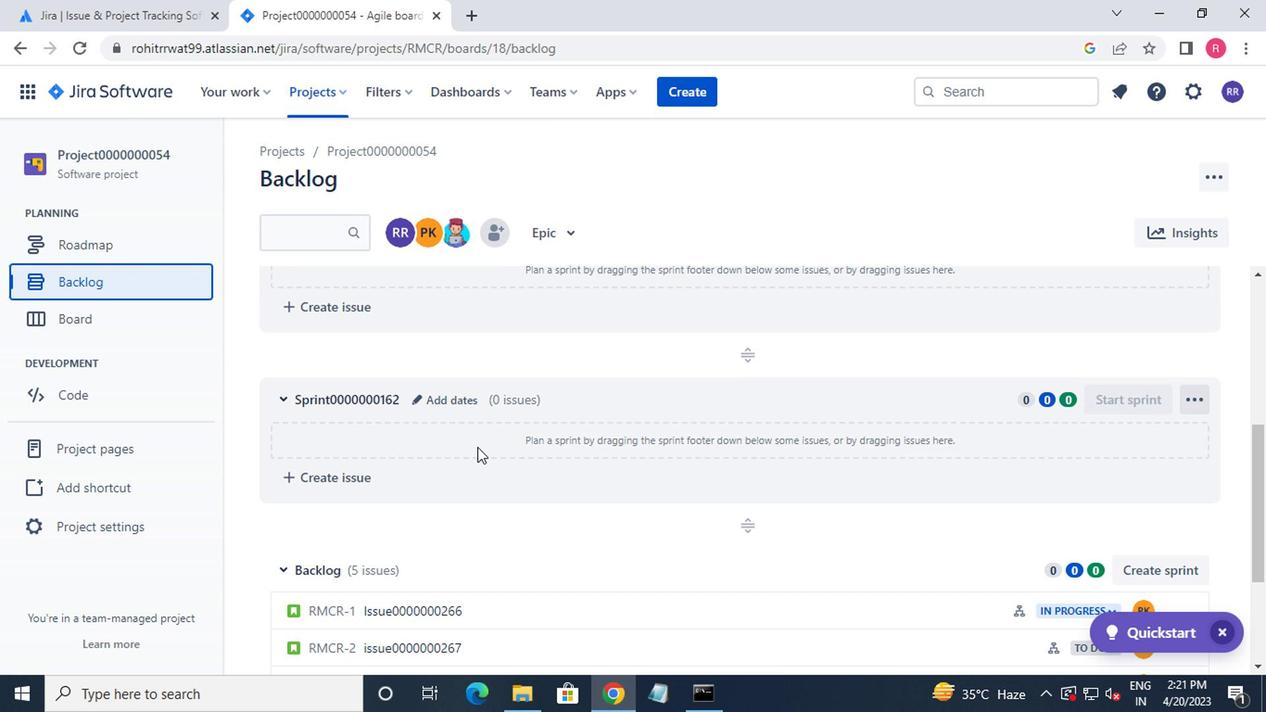 
Action: Mouse scrolled (473, 448) with delta (0, -1)
Screenshot: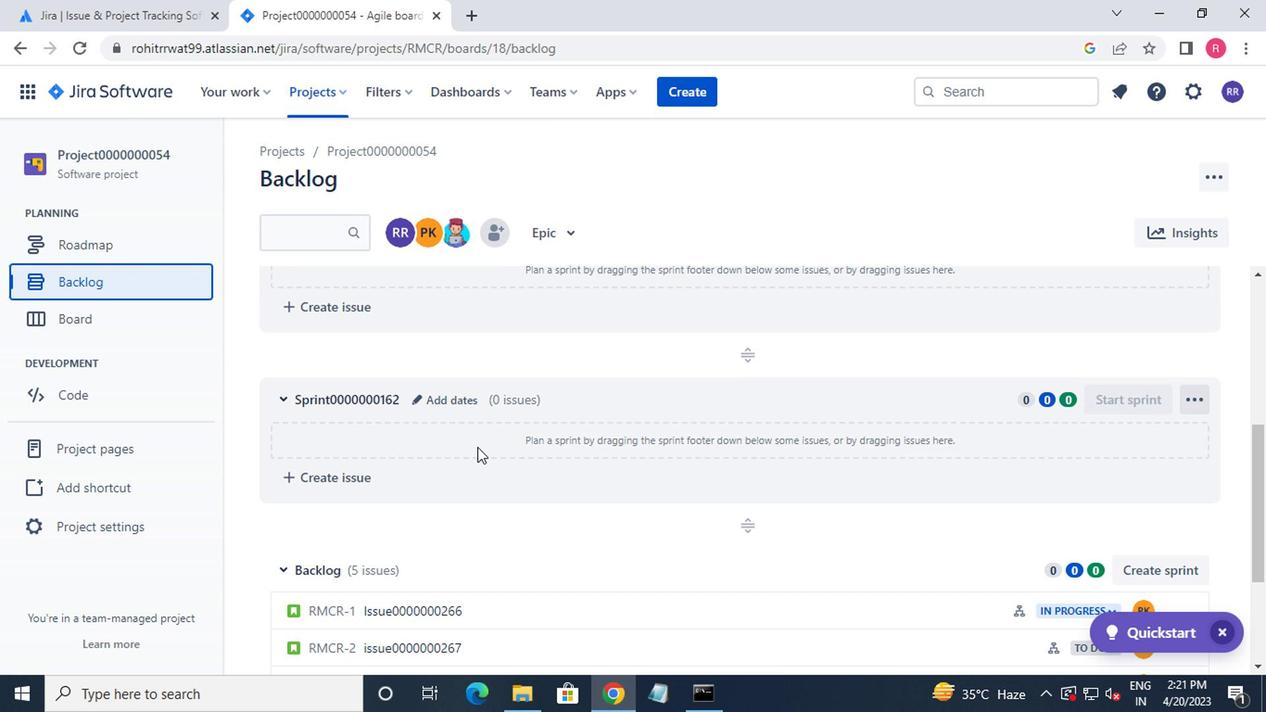 
Action: Mouse moved to (467, 446)
Screenshot: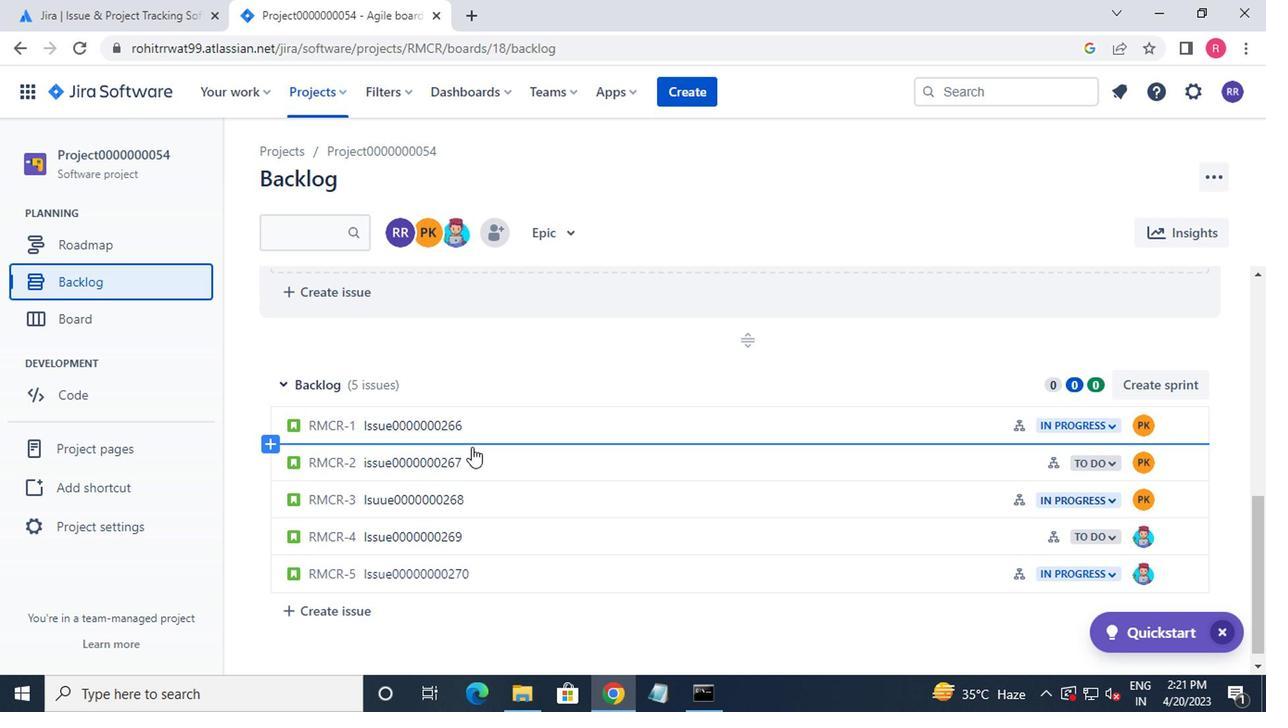 
Action: Mouse scrolled (467, 447) with delta (0, 1)
Screenshot: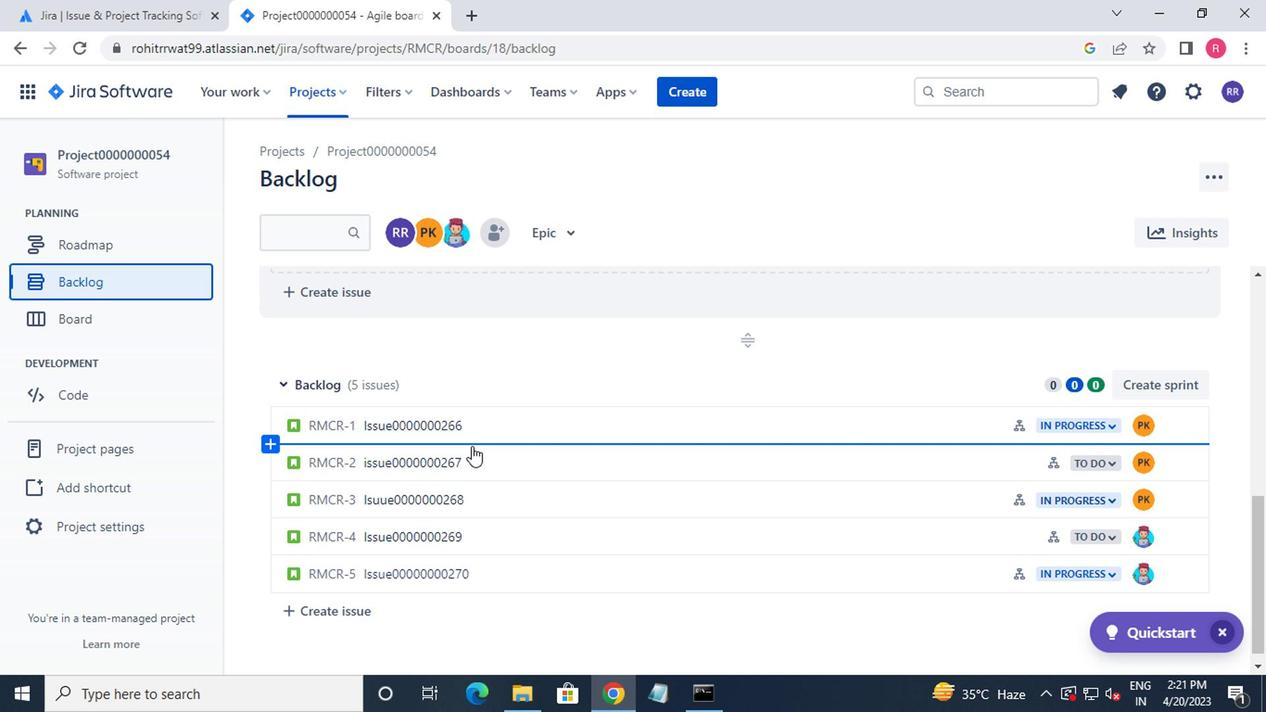 
Action: Mouse moved to (467, 445)
Screenshot: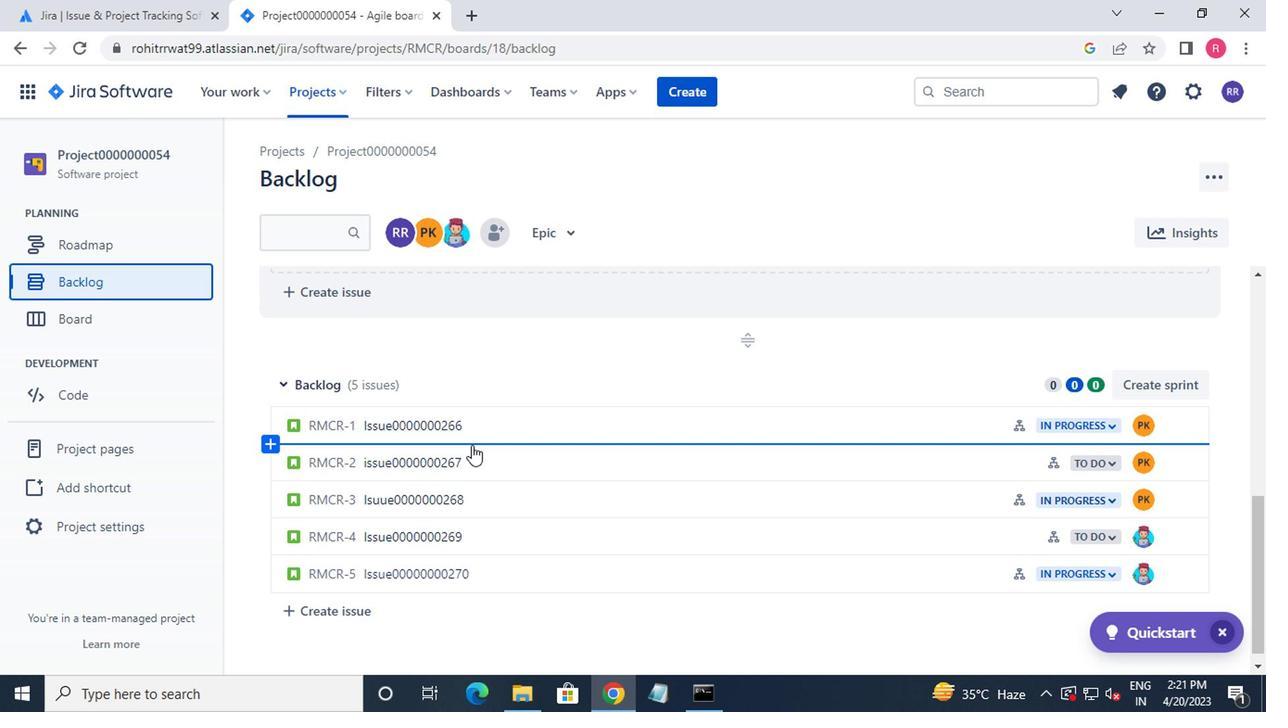 
Action: Mouse scrolled (467, 446) with delta (0, 0)
Screenshot: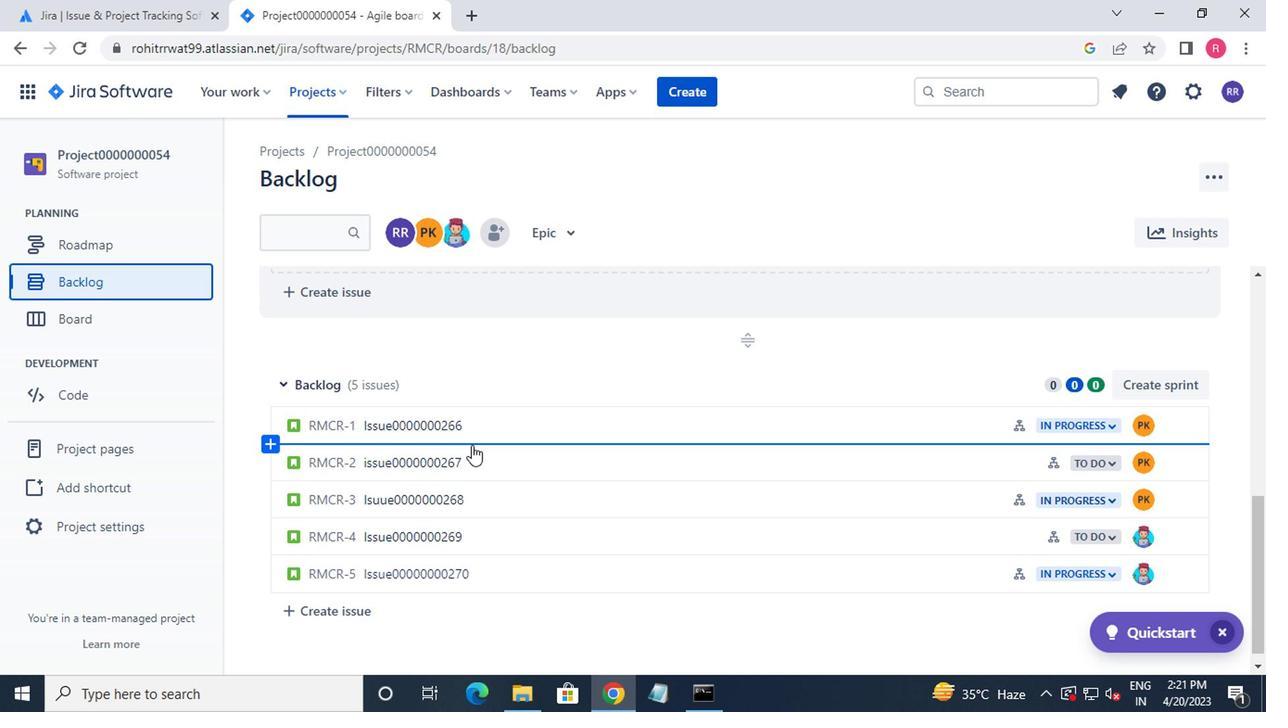 
Action: Mouse scrolled (467, 446) with delta (0, 0)
Screenshot: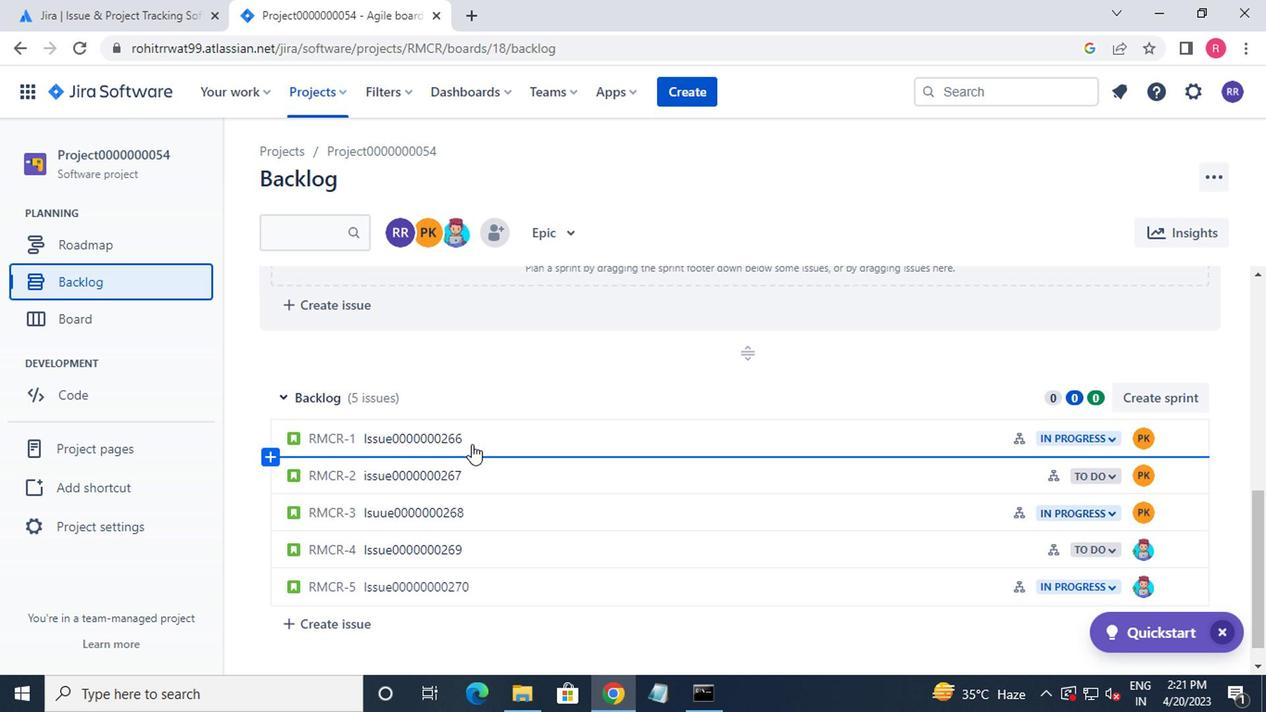 
Action: Mouse moved to (467, 439)
Screenshot: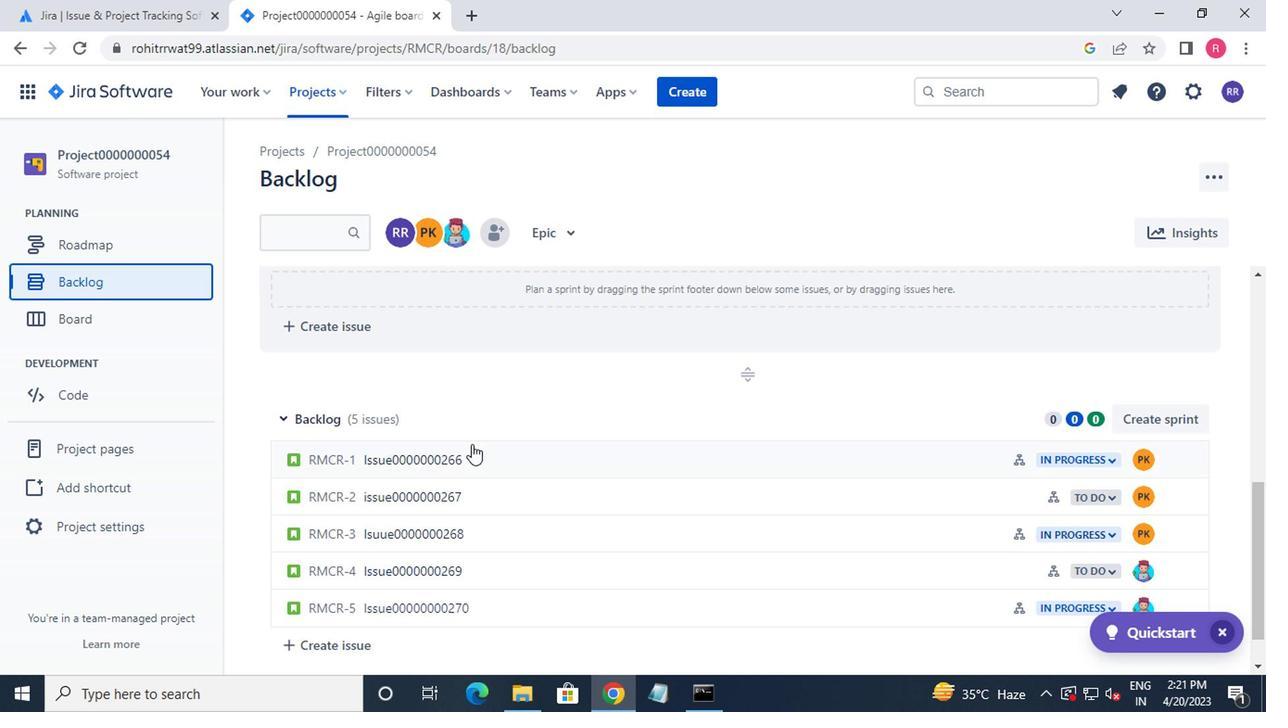 
Action: Mouse scrolled (467, 440) with delta (0, 1)
Screenshot: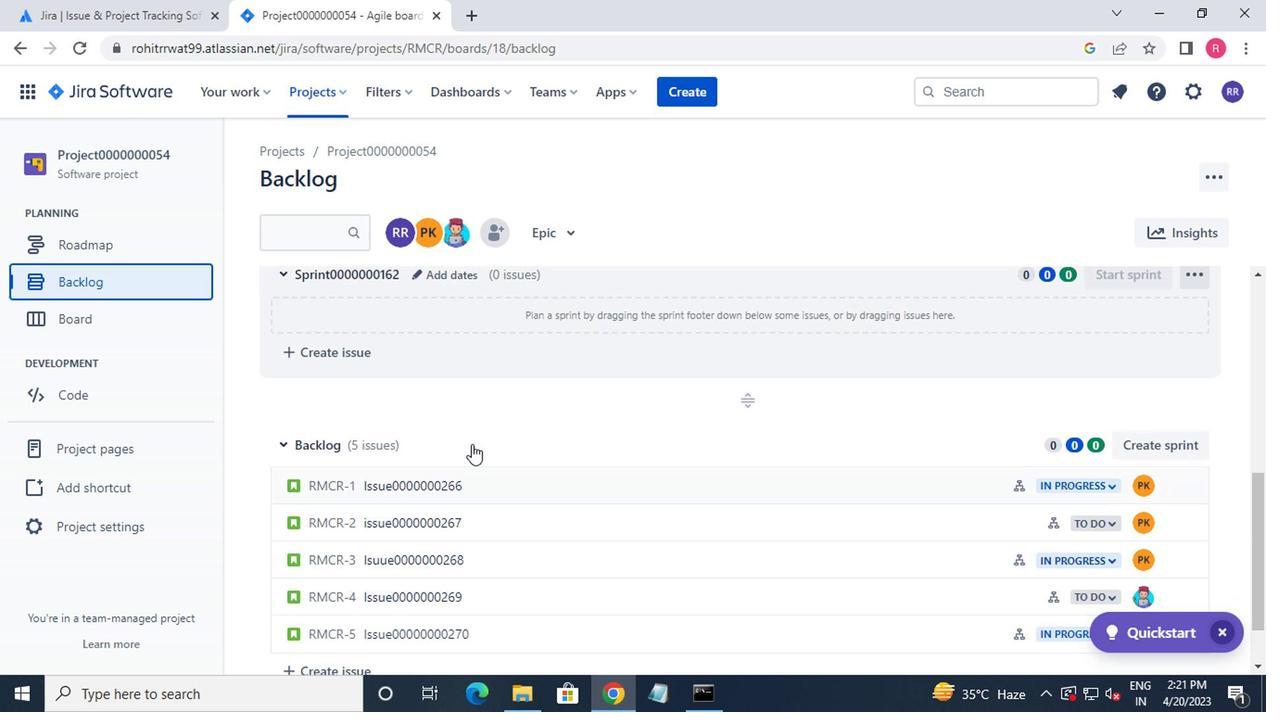 
Action: Mouse moved to (467, 437)
Screenshot: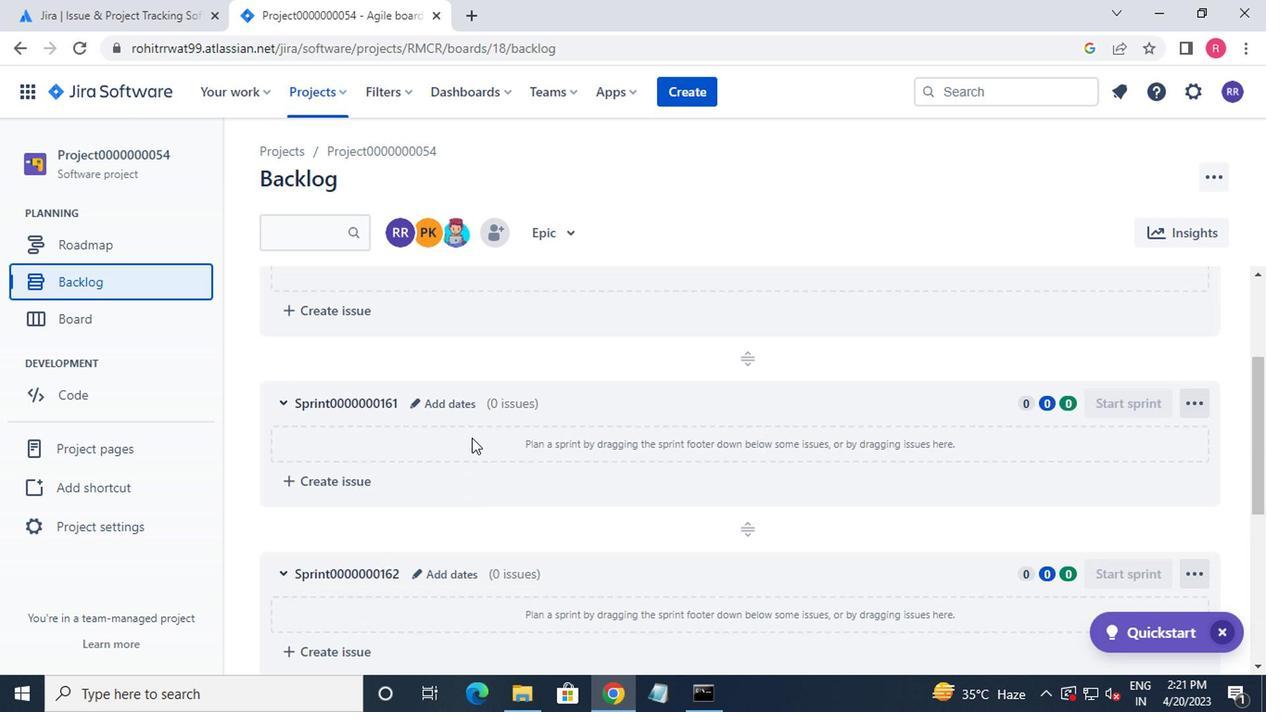 
Action: Mouse scrolled (467, 438) with delta (0, 1)
Screenshot: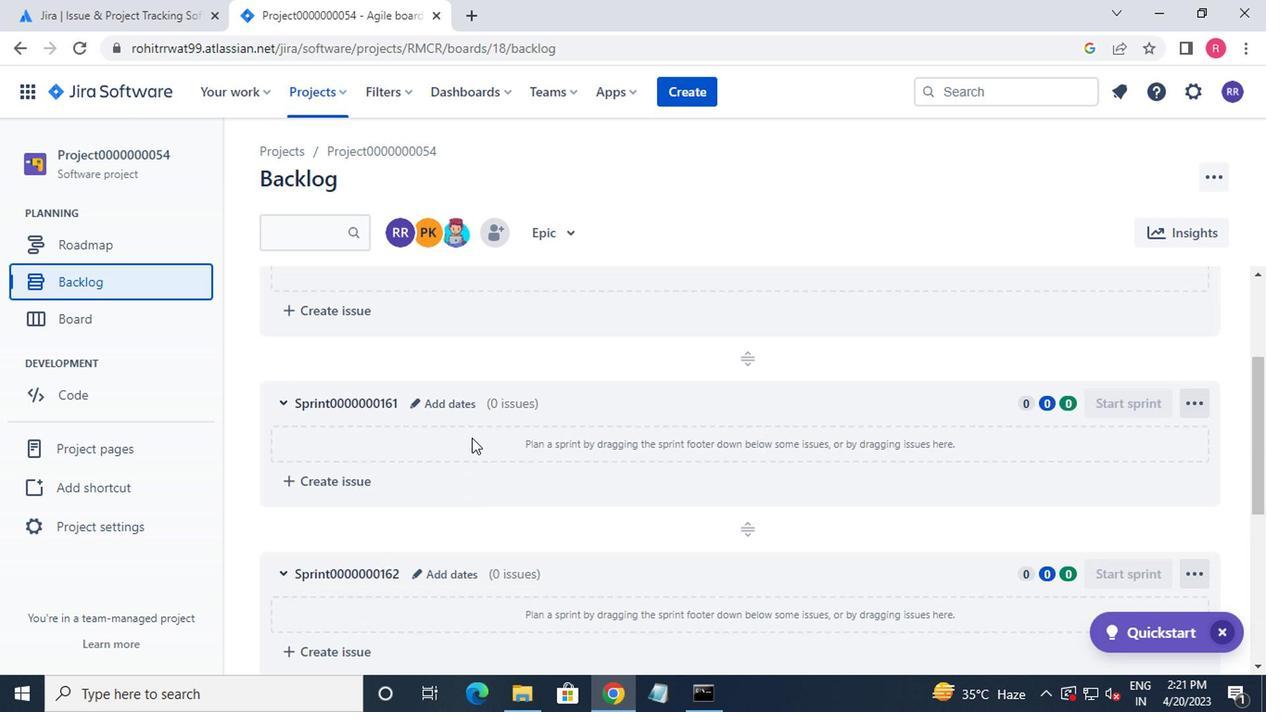 
Action: Mouse scrolled (467, 438) with delta (0, 1)
Screenshot: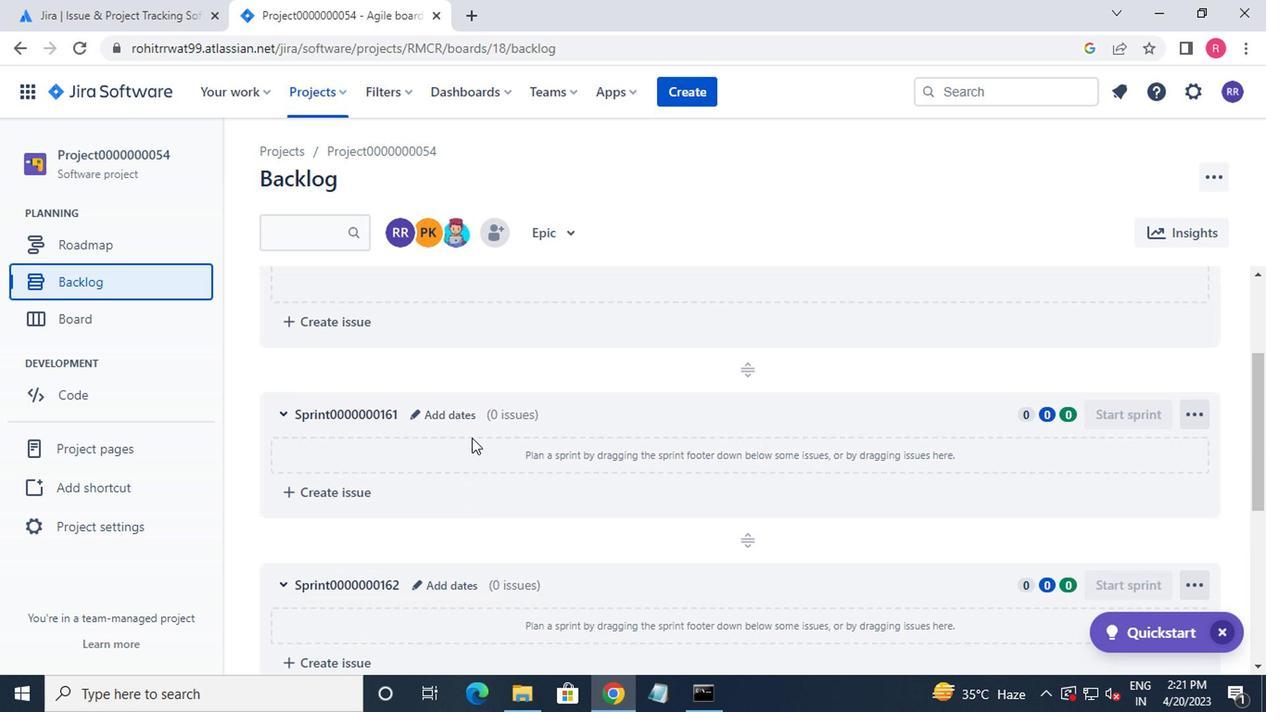 
Action: Mouse scrolled (467, 438) with delta (0, 1)
Screenshot: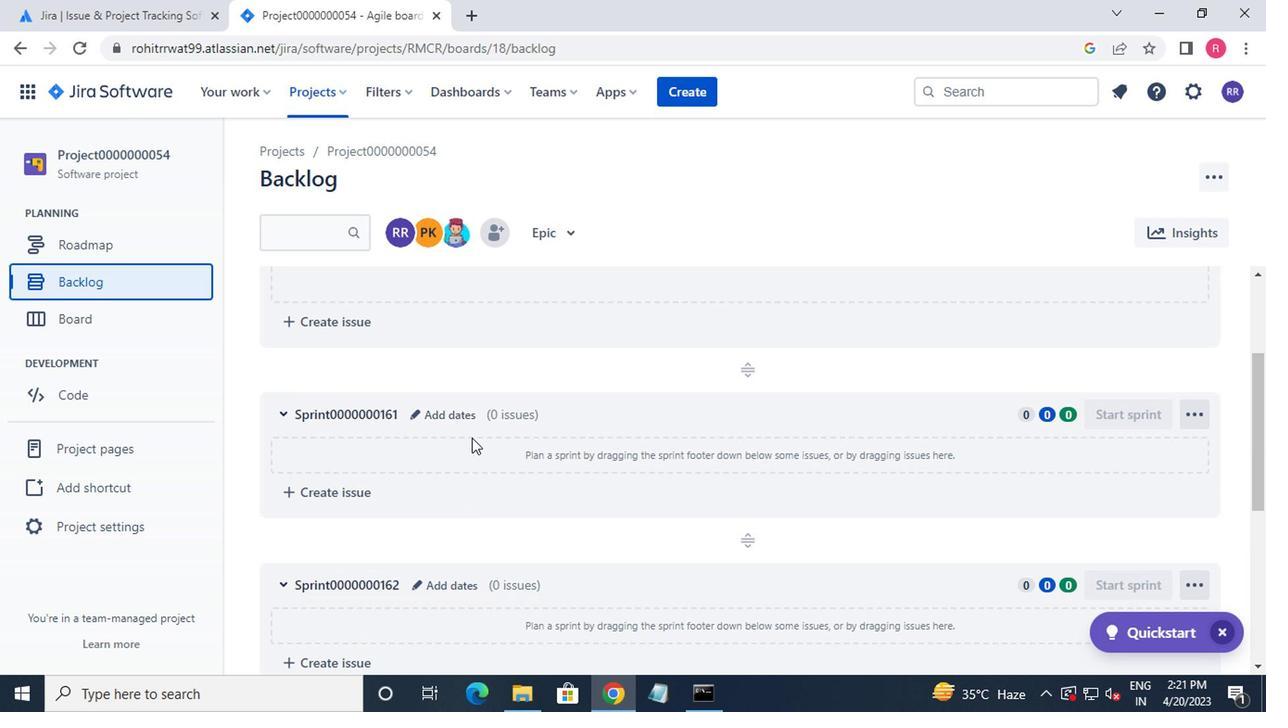 
Action: Mouse scrolled (467, 438) with delta (0, 1)
Screenshot: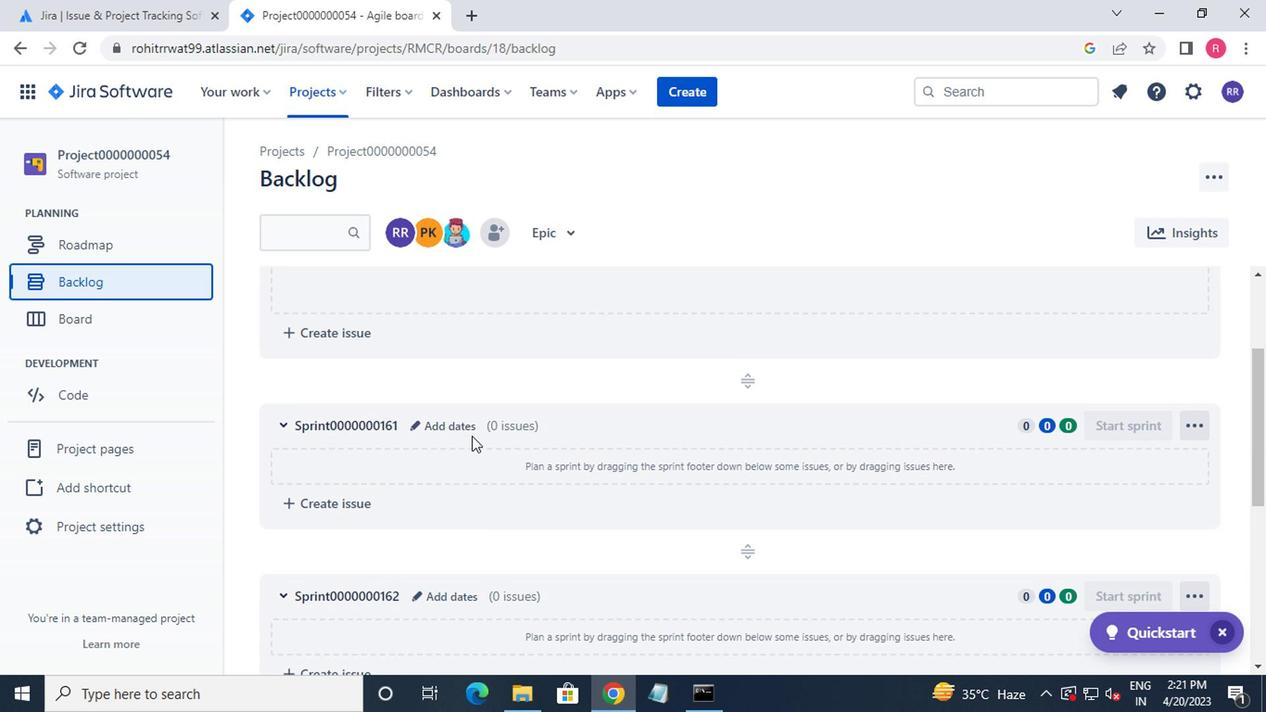 
Action: Mouse scrolled (467, 436) with delta (0, 0)
Screenshot: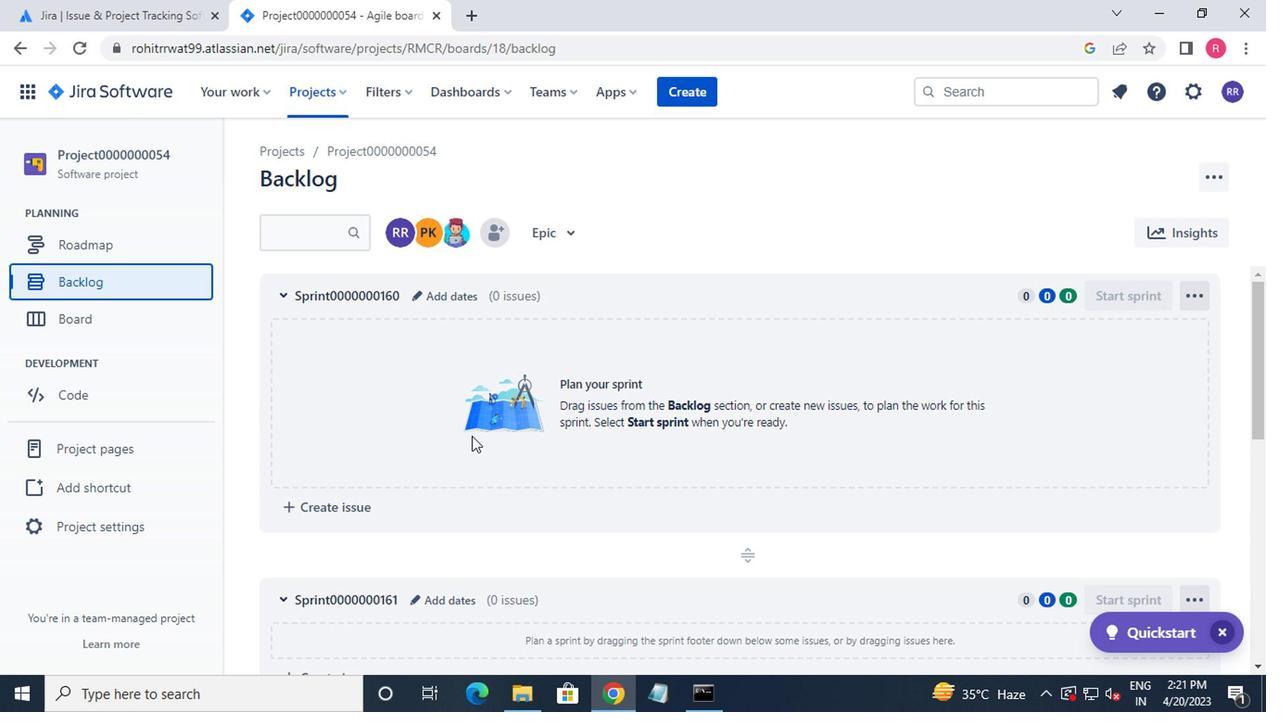 
Action: Mouse scrolled (467, 436) with delta (0, 0)
Screenshot: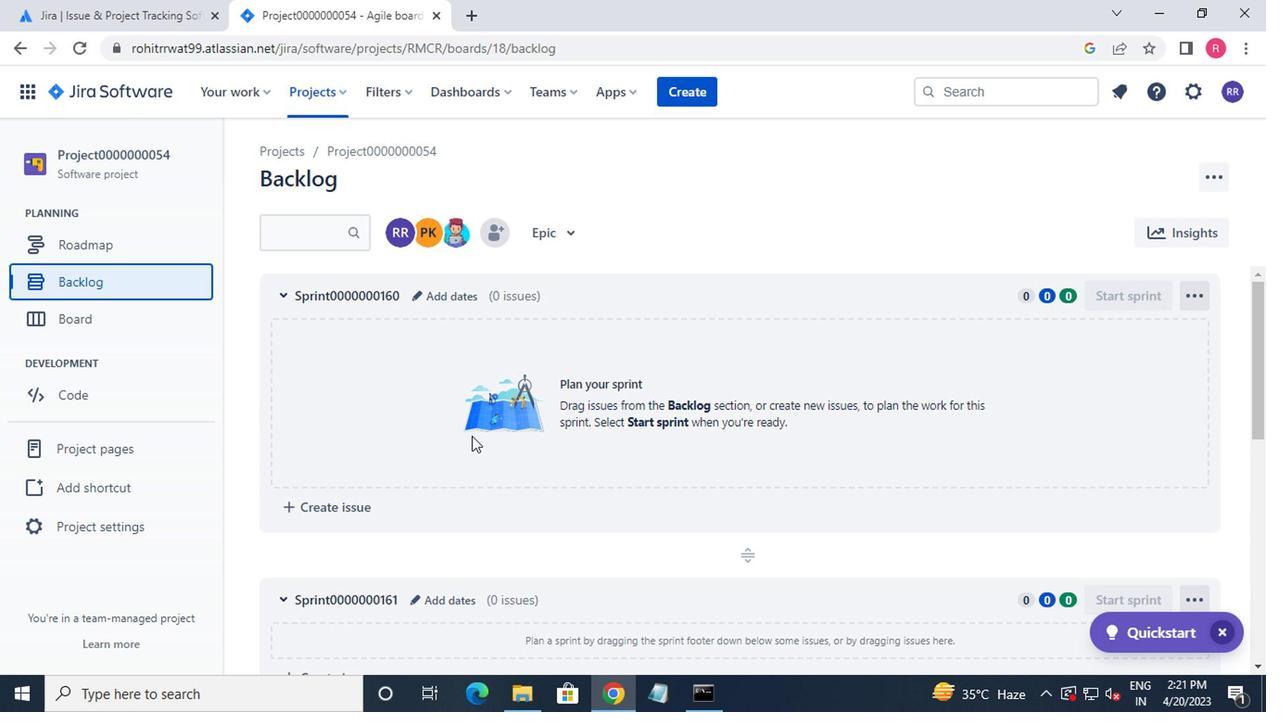 
Action: Mouse scrolled (467, 436) with delta (0, 0)
Screenshot: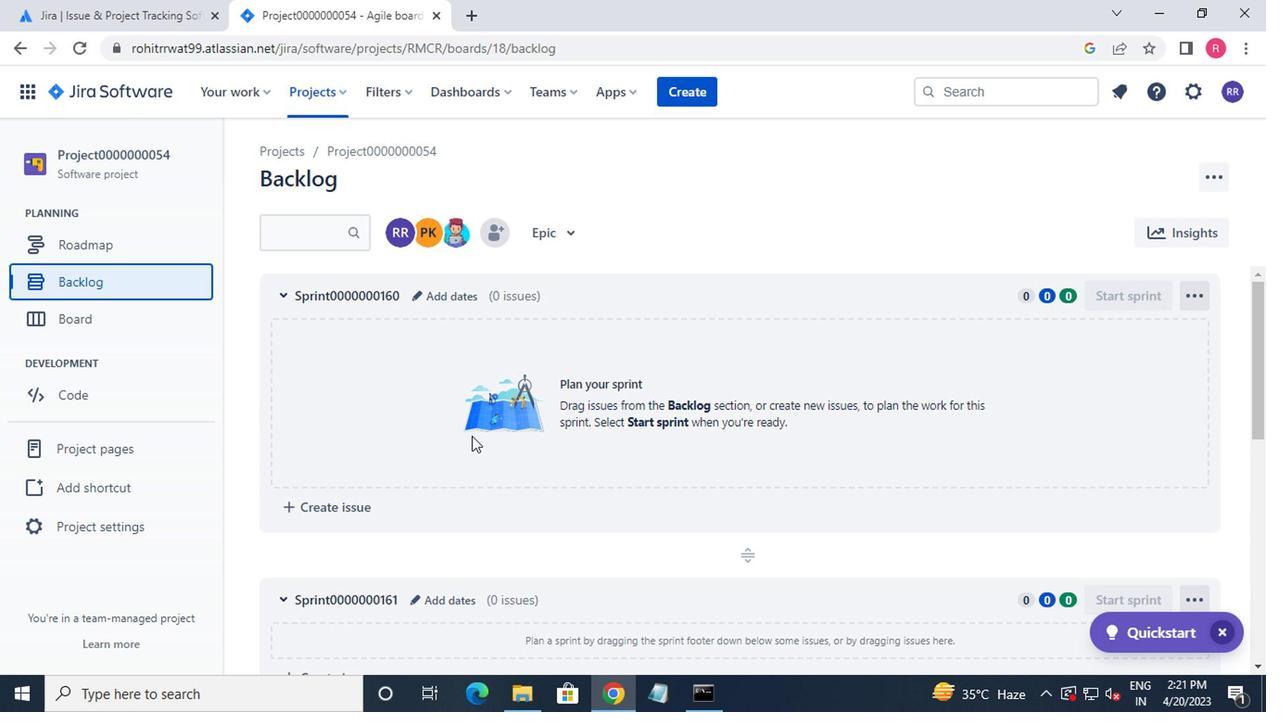 
Action: Mouse scrolled (467, 436) with delta (0, 0)
Screenshot: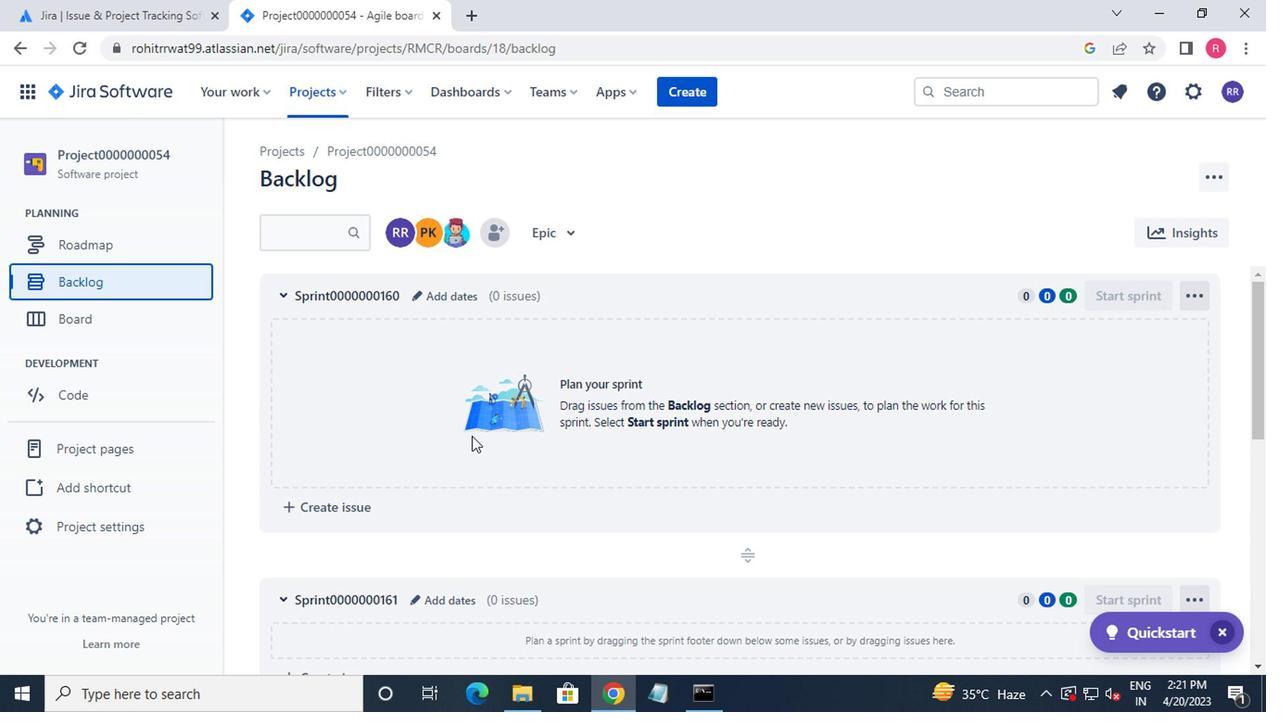 
Action: Mouse moved to (559, 529)
Screenshot: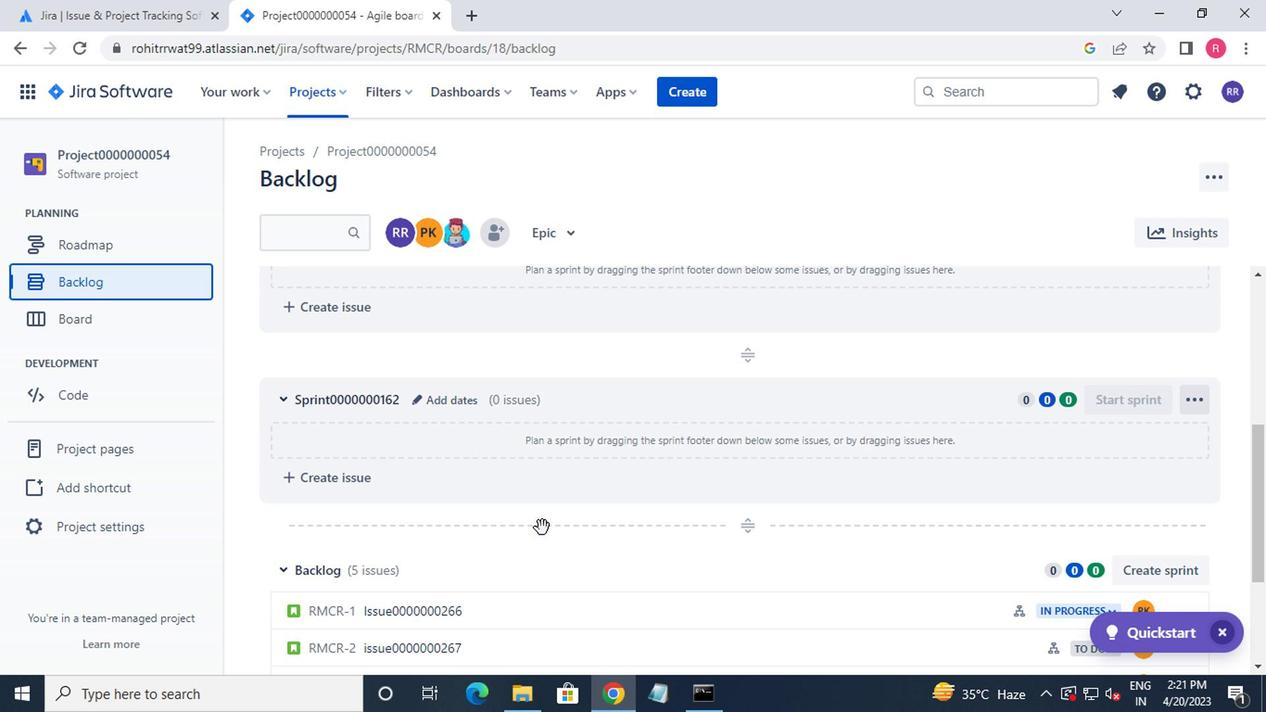 
Action: Mouse scrolled (559, 528) with delta (0, 0)
Screenshot: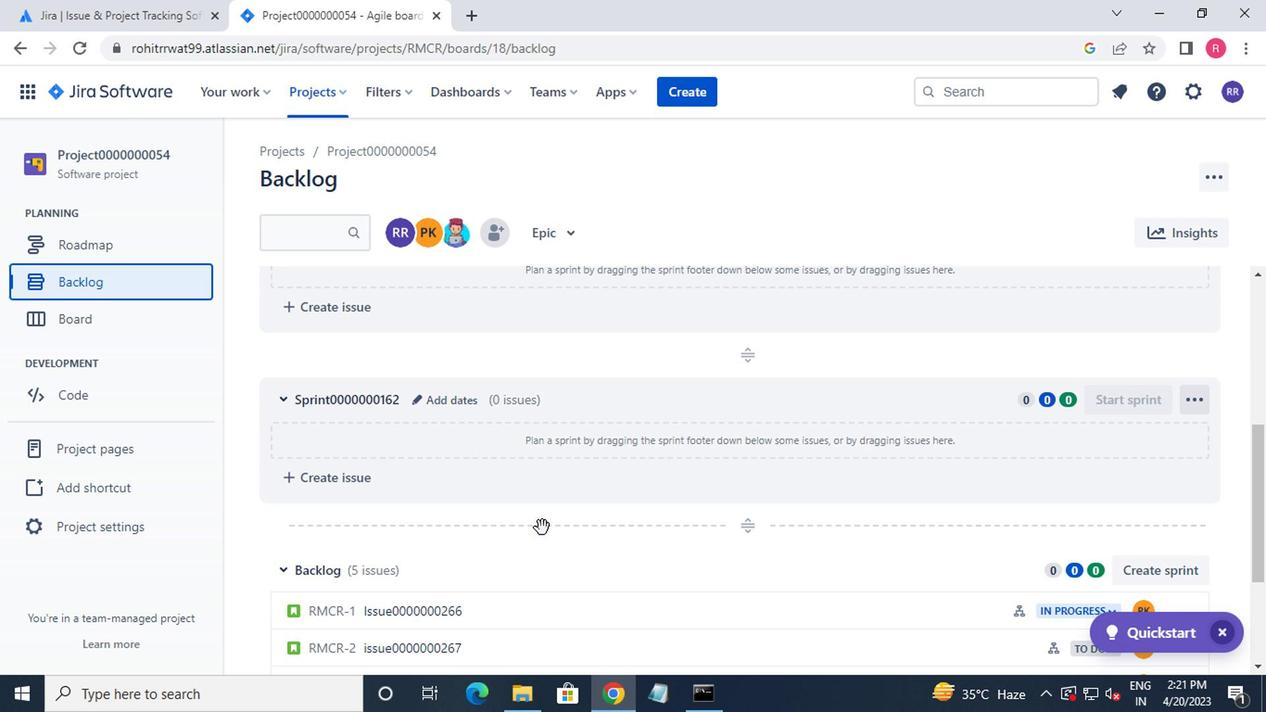 
Action: Mouse moved to (573, 530)
Screenshot: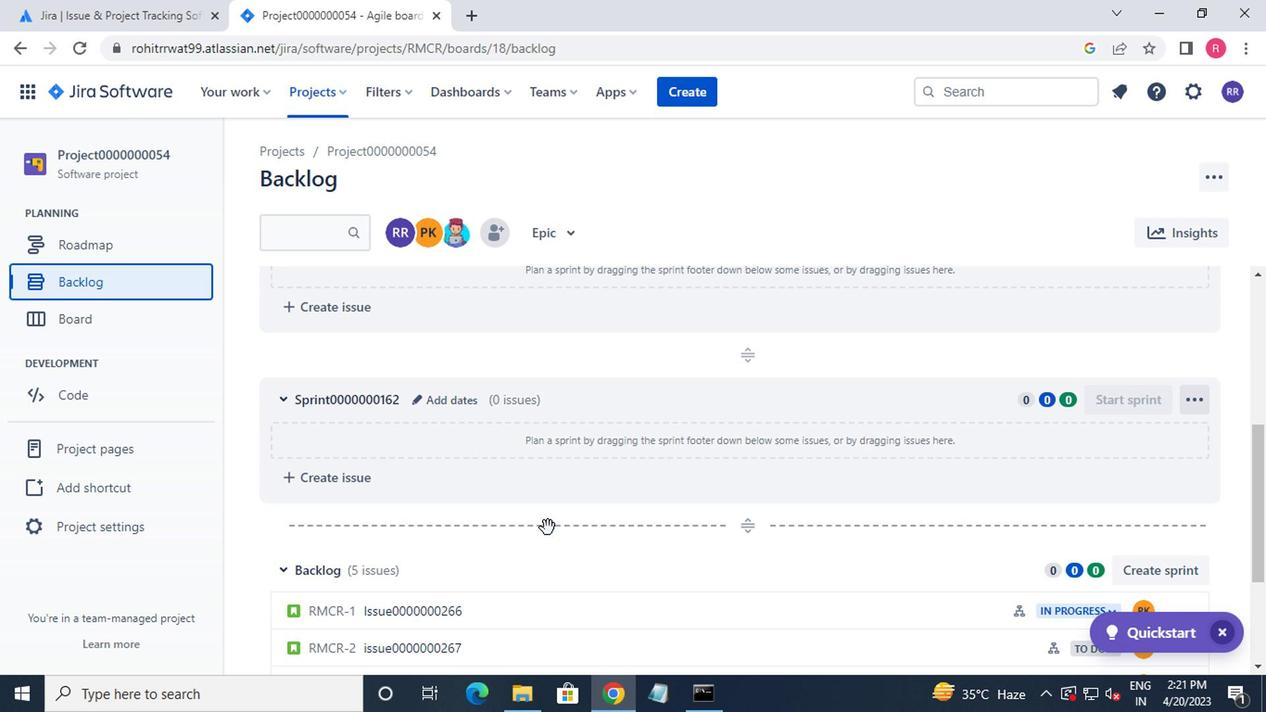 
Action: Mouse scrolled (573, 530) with delta (0, 0)
Screenshot: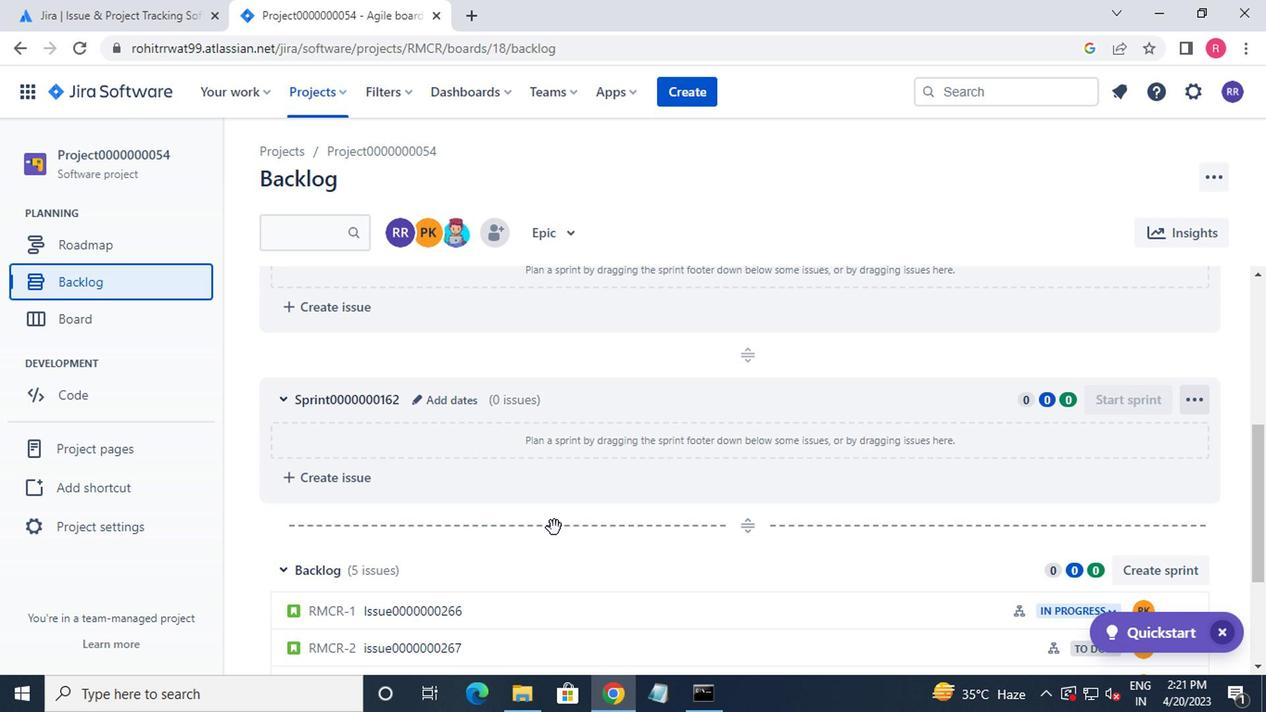
Action: Mouse moved to (1178, 418)
Screenshot: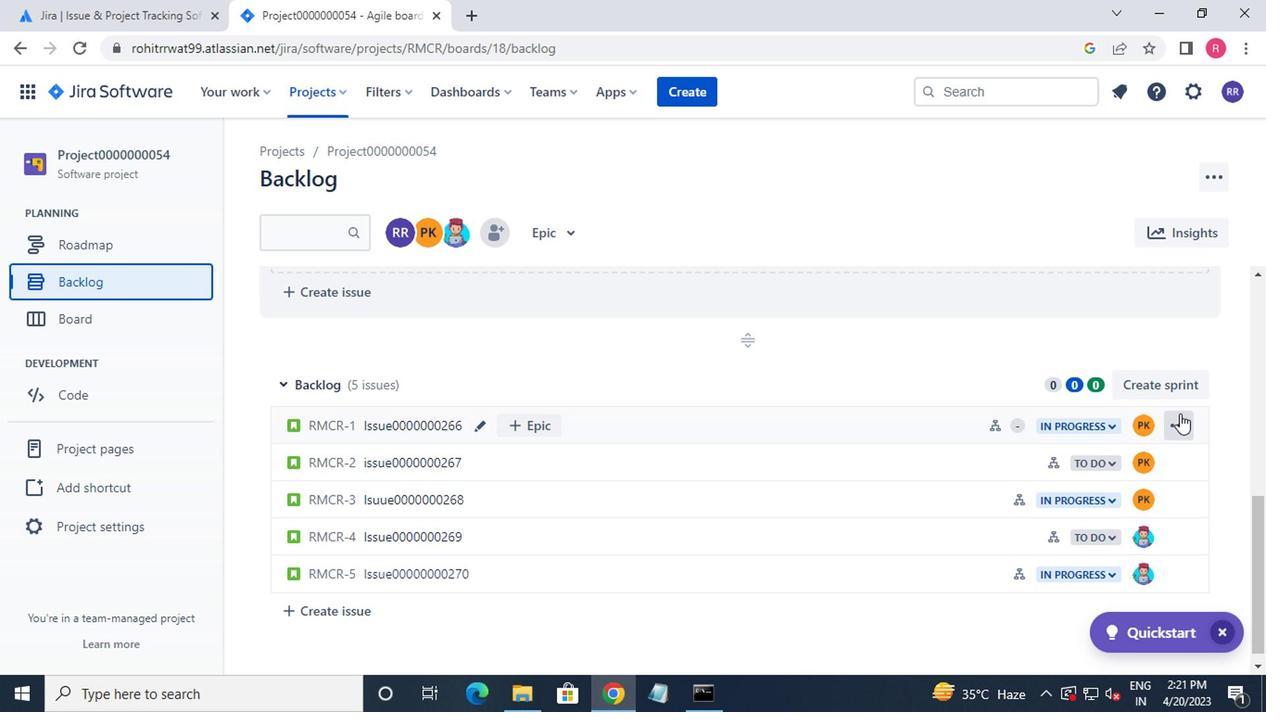 
Action: Mouse pressed left at (1178, 418)
Screenshot: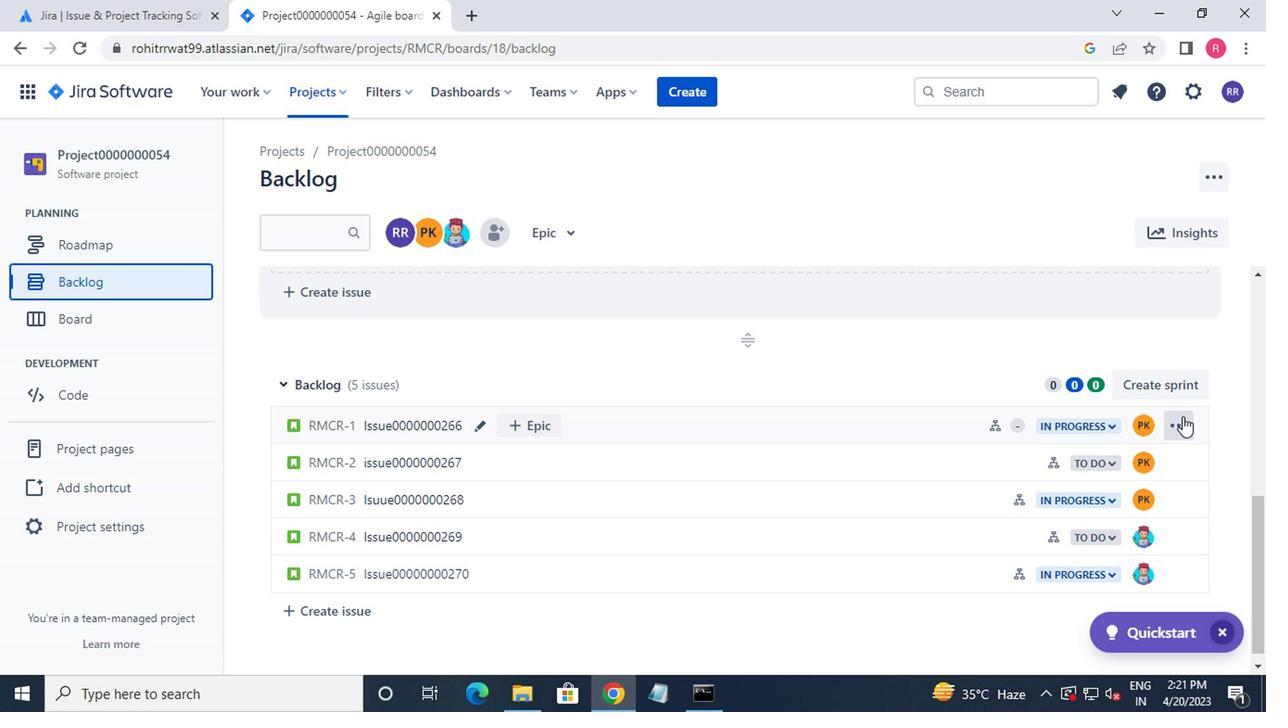 
Action: Mouse moved to (1151, 303)
Screenshot: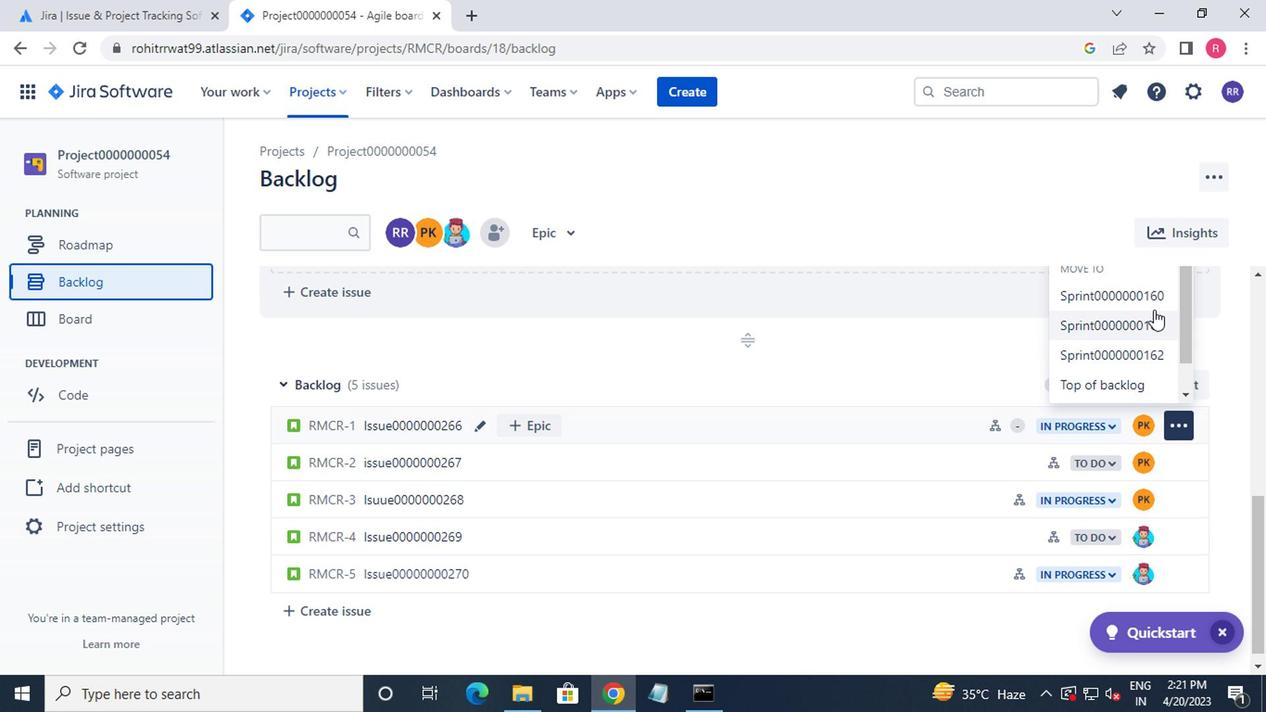 
Action: Mouse pressed left at (1151, 303)
Screenshot: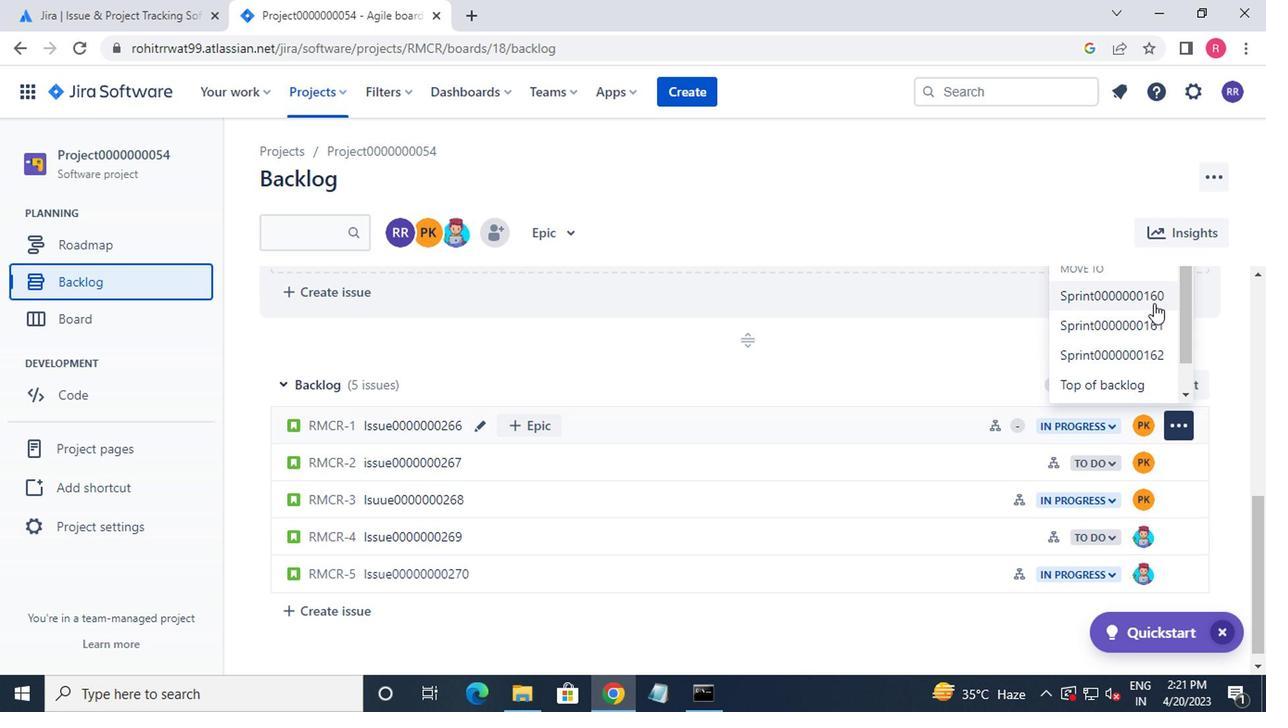 
Action: Mouse moved to (1171, 461)
Screenshot: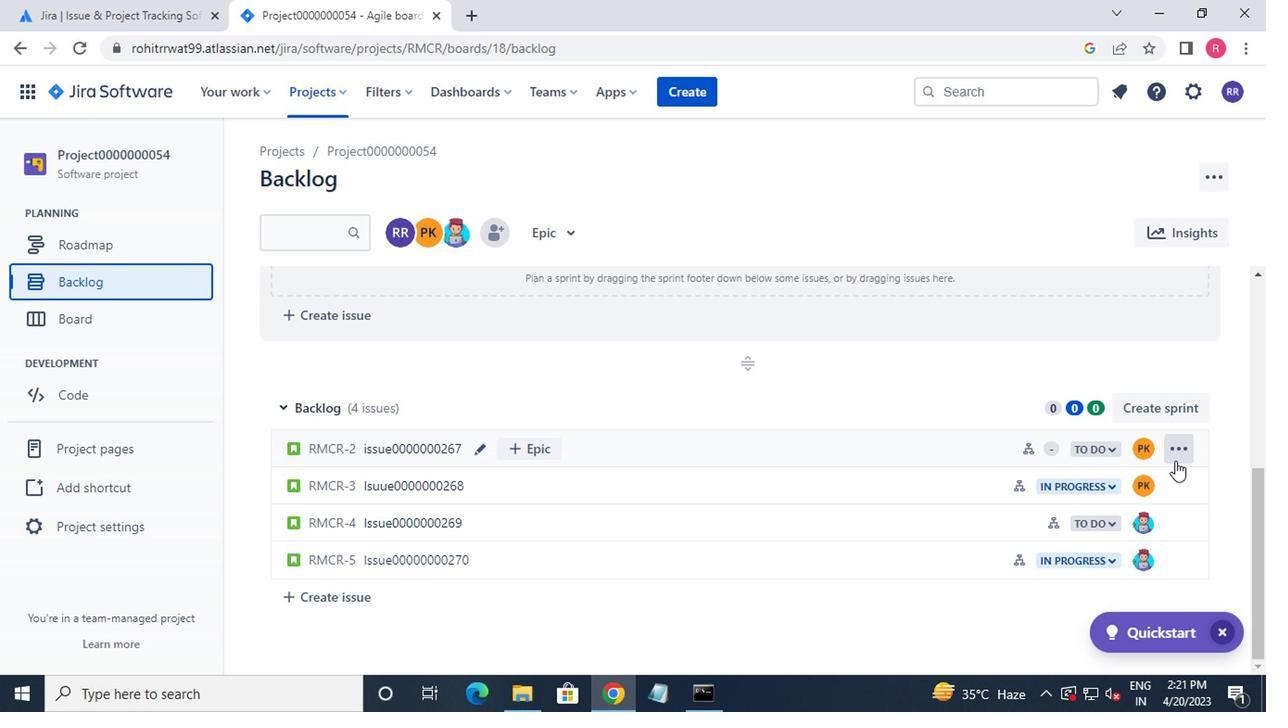
Action: Mouse pressed left at (1171, 461)
Screenshot: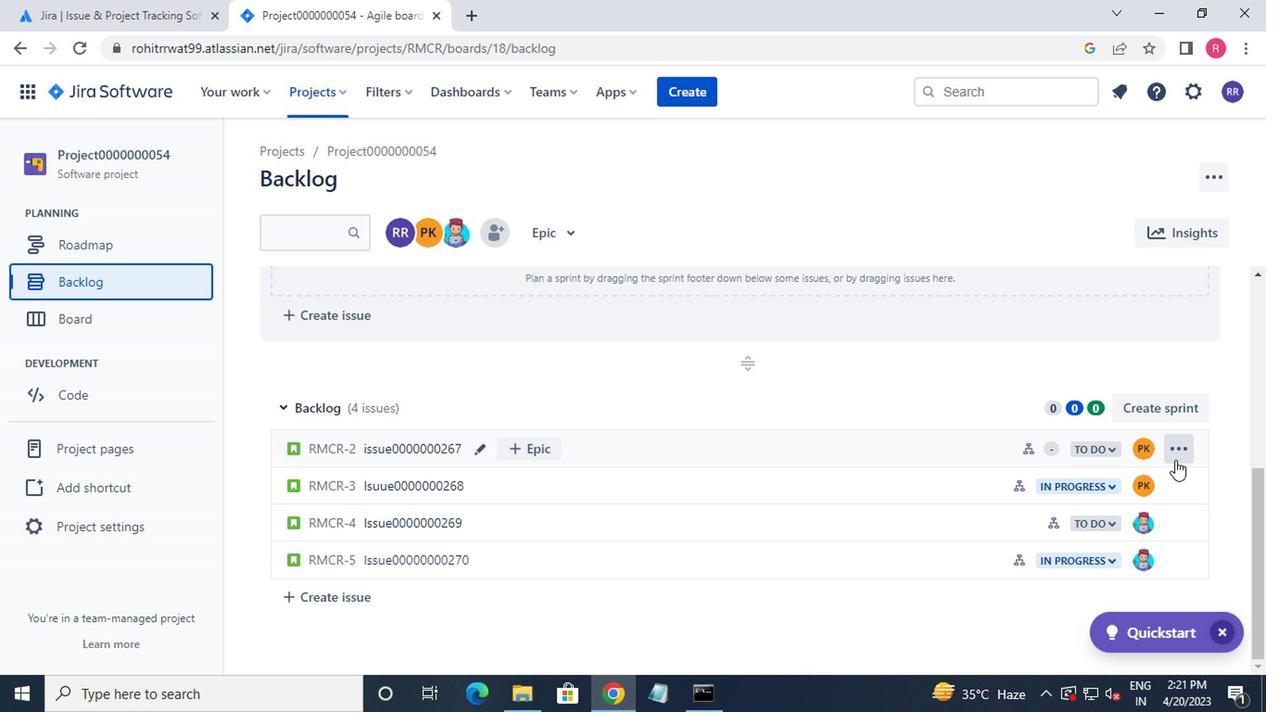
Action: Mouse moved to (1140, 325)
Screenshot: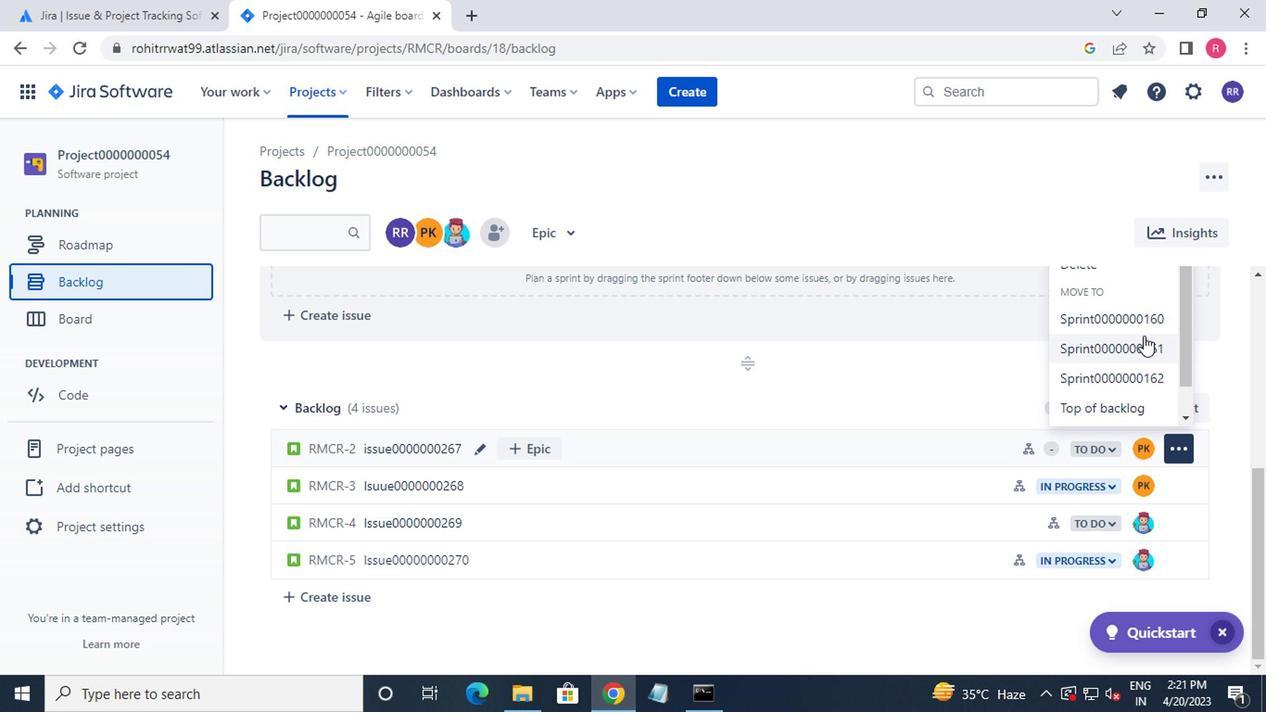 
Action: Mouse pressed left at (1140, 325)
Screenshot: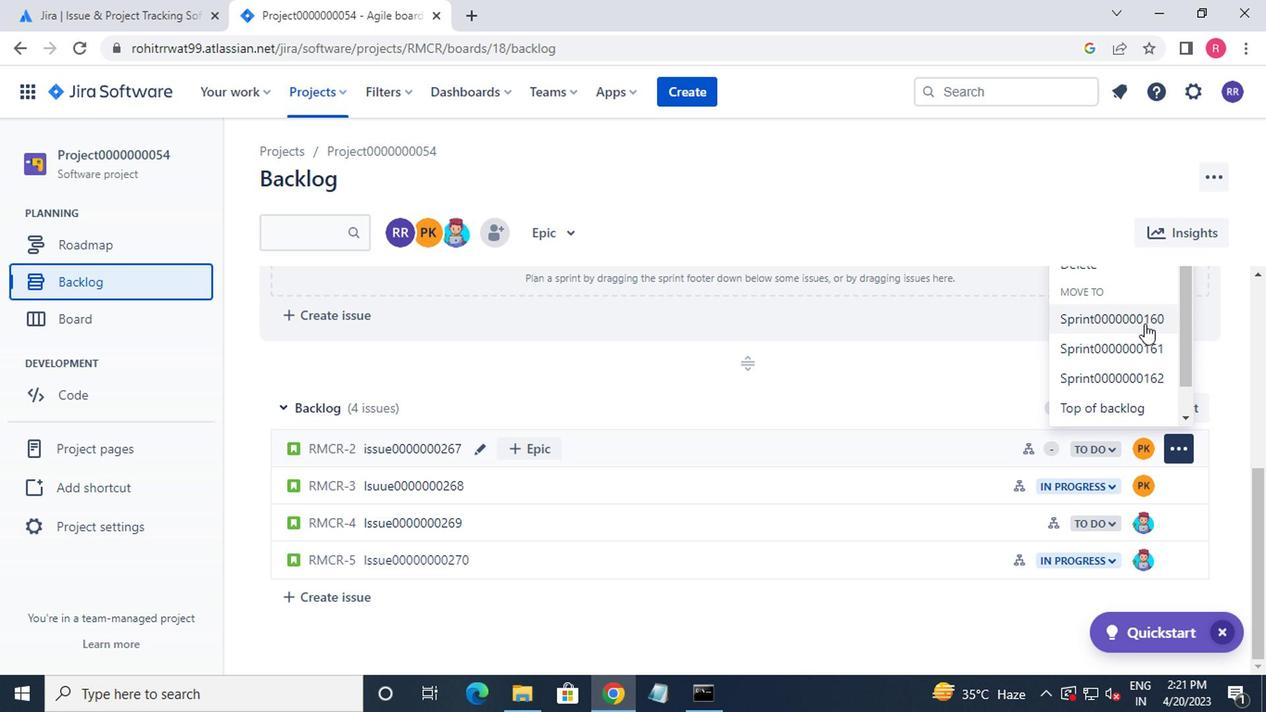 
Action: Mouse moved to (1178, 489)
Screenshot: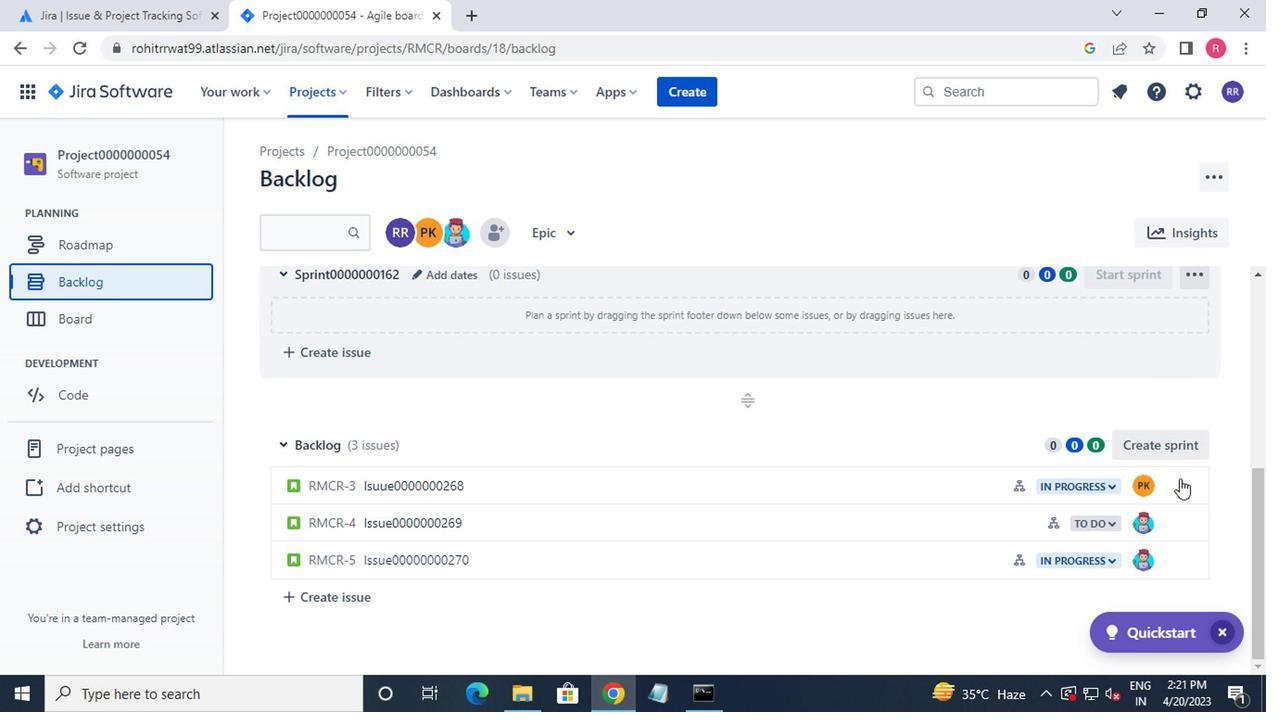
Action: Mouse pressed left at (1178, 489)
Screenshot: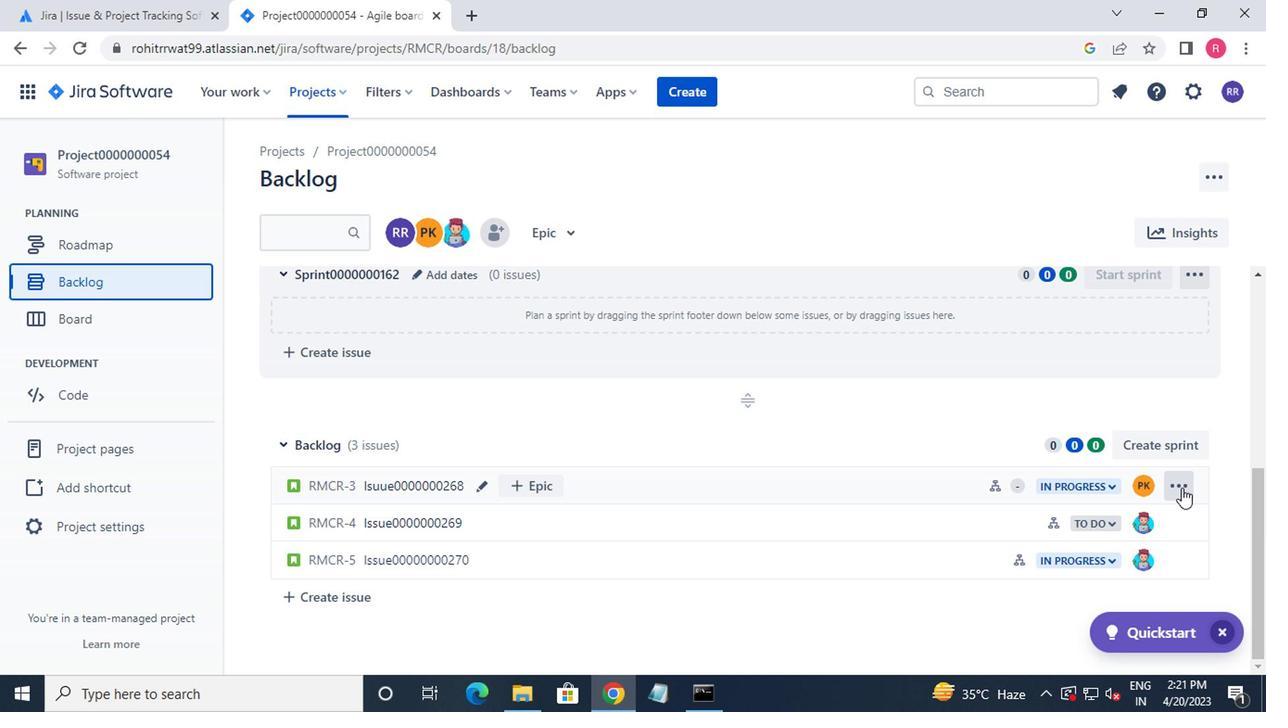 
Action: Mouse moved to (1148, 377)
Screenshot: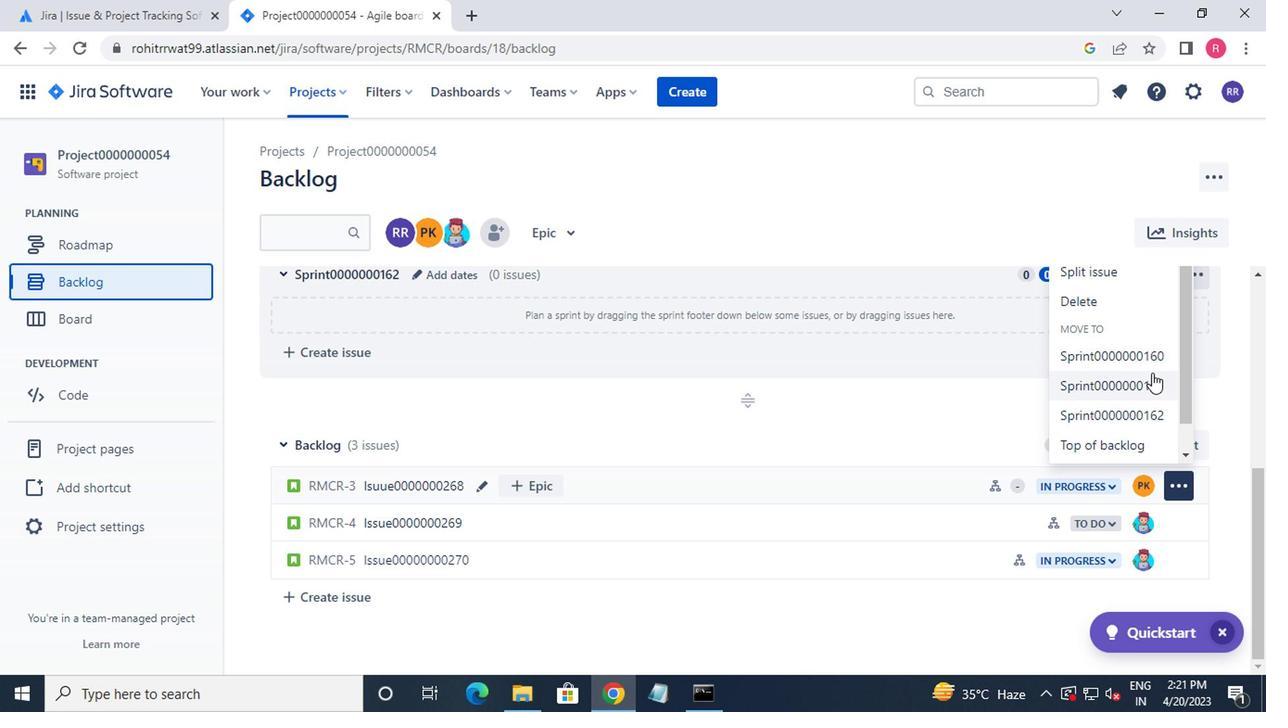 
Action: Mouse pressed left at (1148, 377)
Screenshot: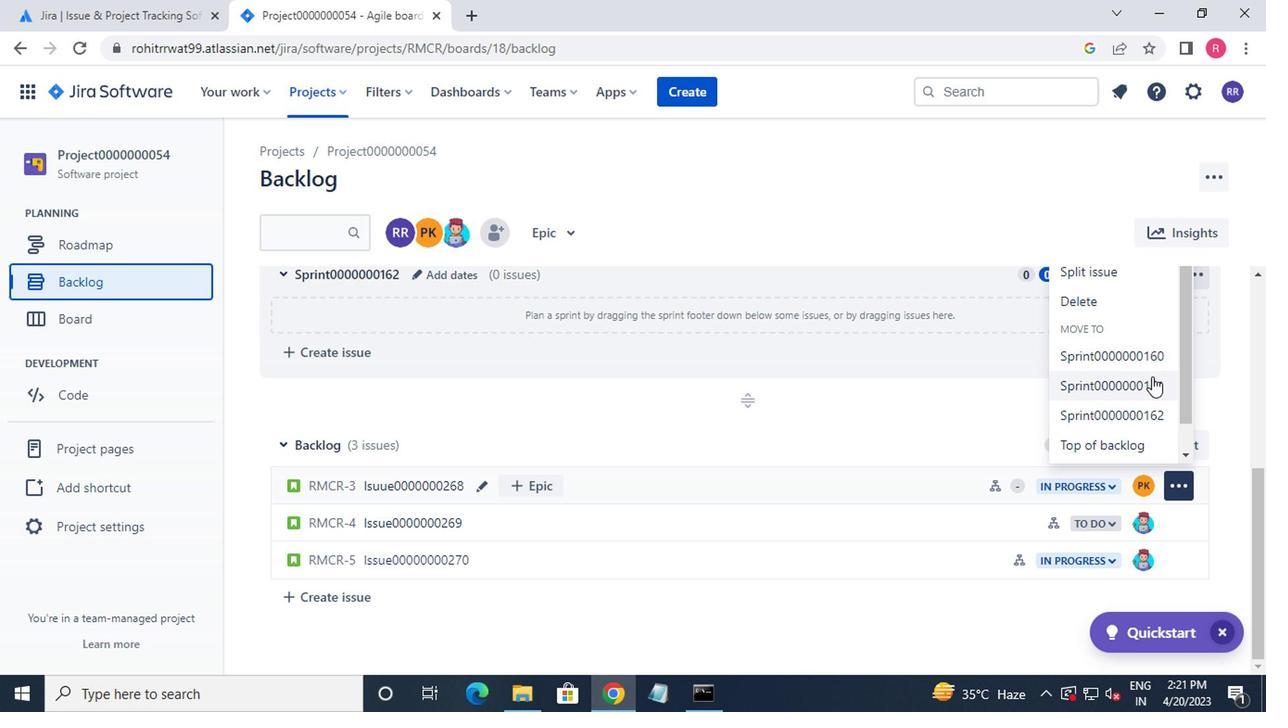 
Action: Mouse moved to (1174, 515)
Screenshot: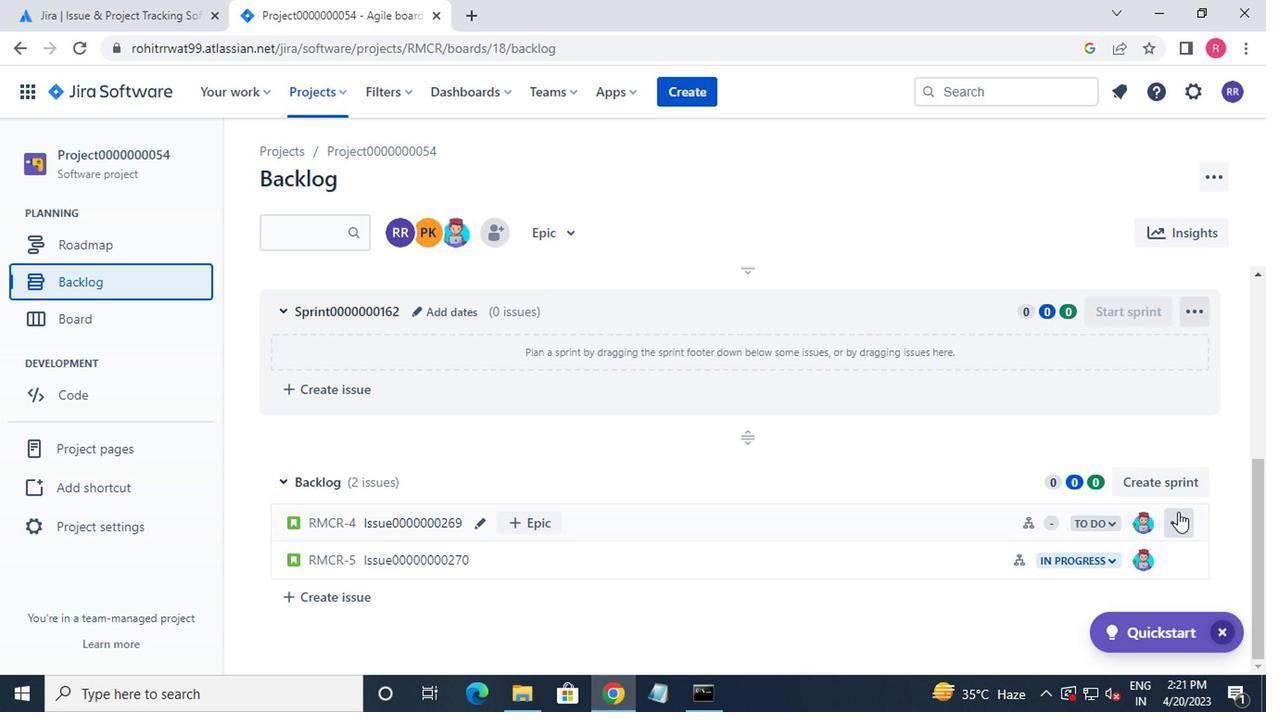 
Action: Mouse pressed left at (1174, 515)
Screenshot: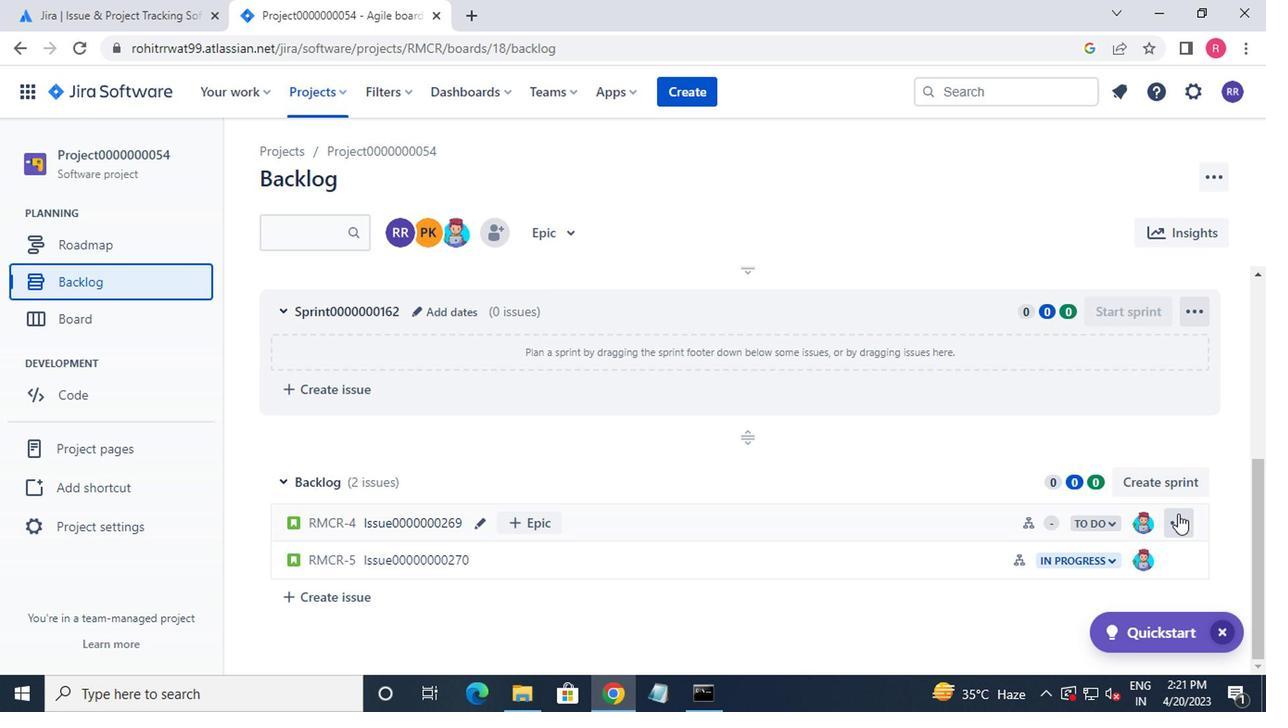 
Action: Mouse moved to (1153, 416)
Screenshot: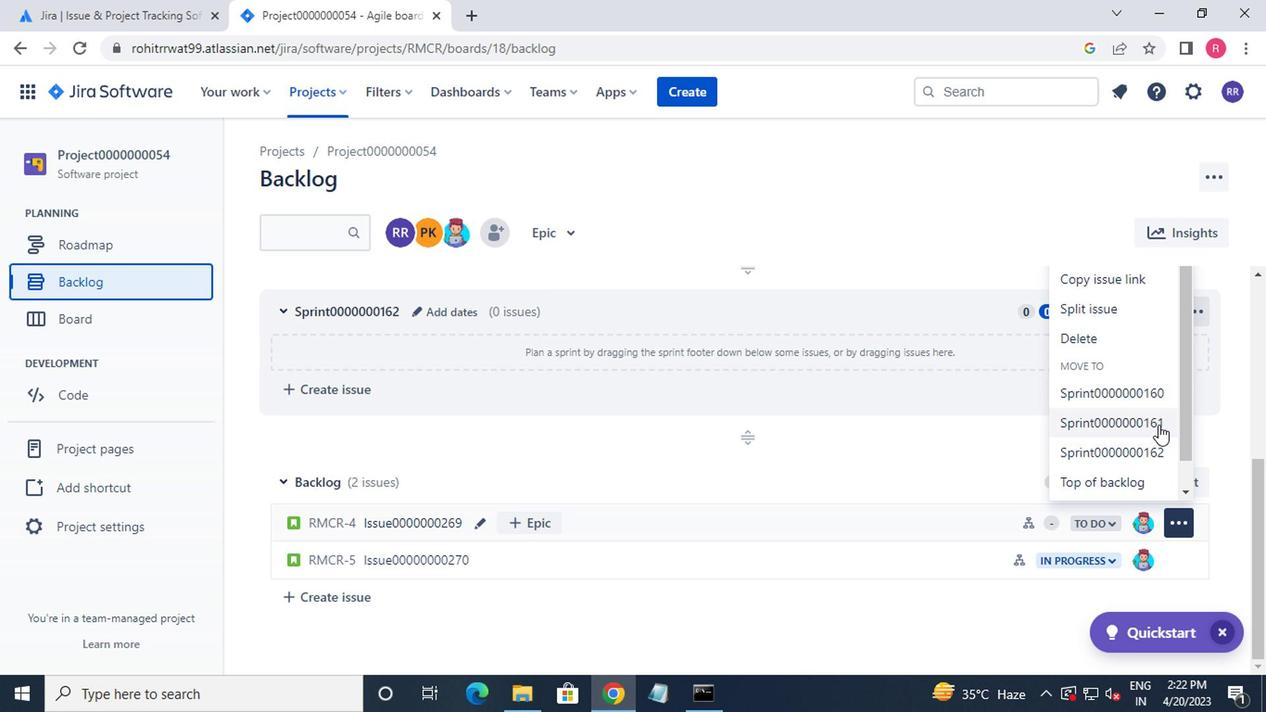 
Action: Mouse pressed left at (1153, 416)
Screenshot: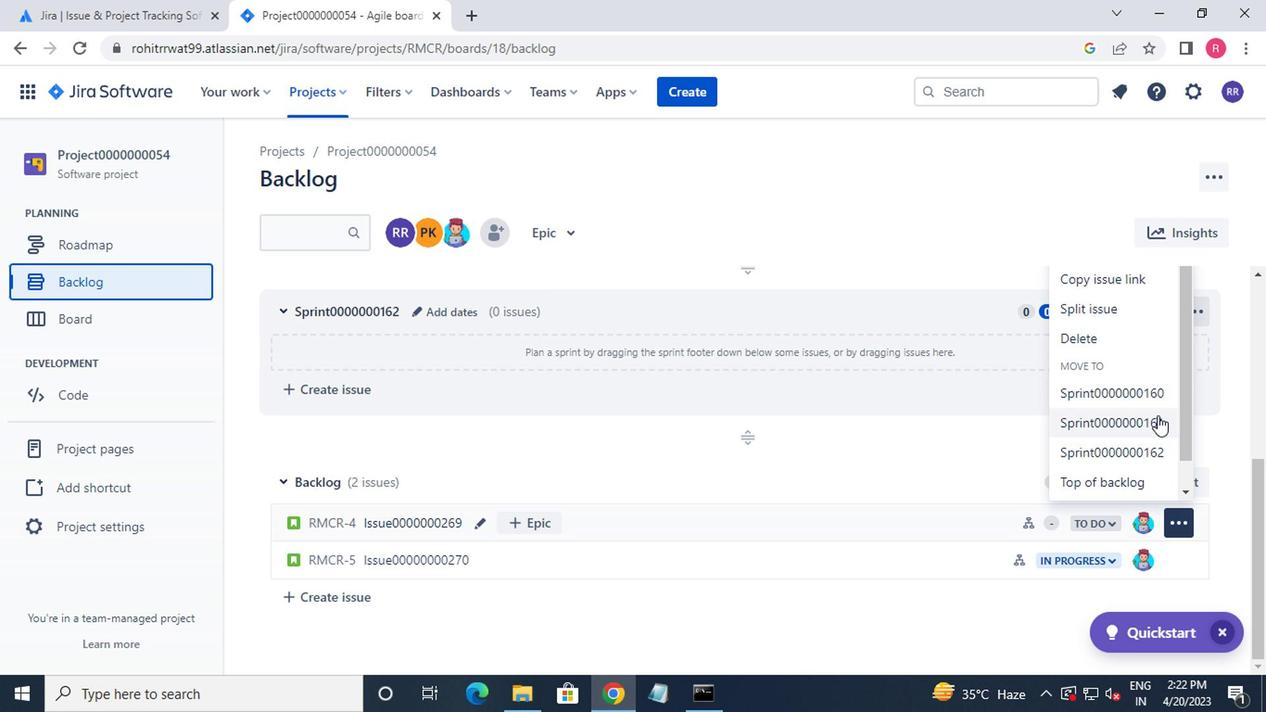 
Action: Mouse moved to (1140, 438)
Screenshot: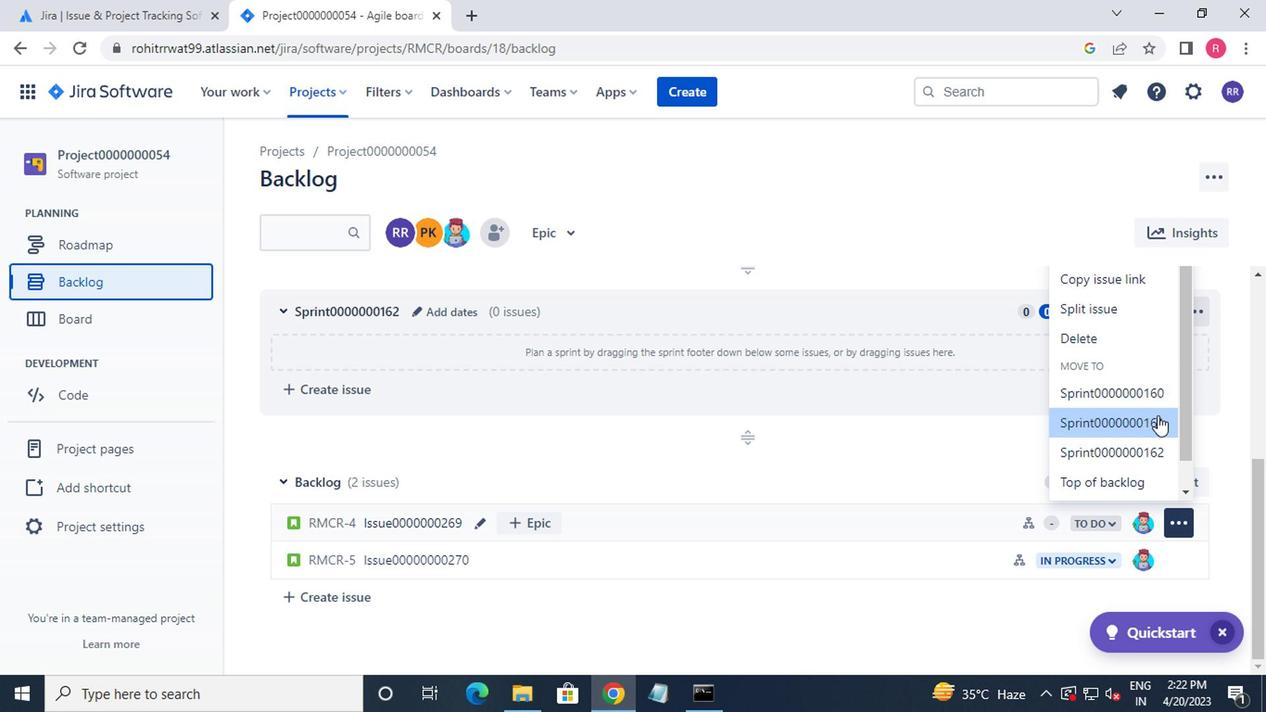 
